 Task: Create a rule when custom fields attachments is set to a date more than 1 days ago by anyone except me.
Action: Mouse moved to (1085, 95)
Screenshot: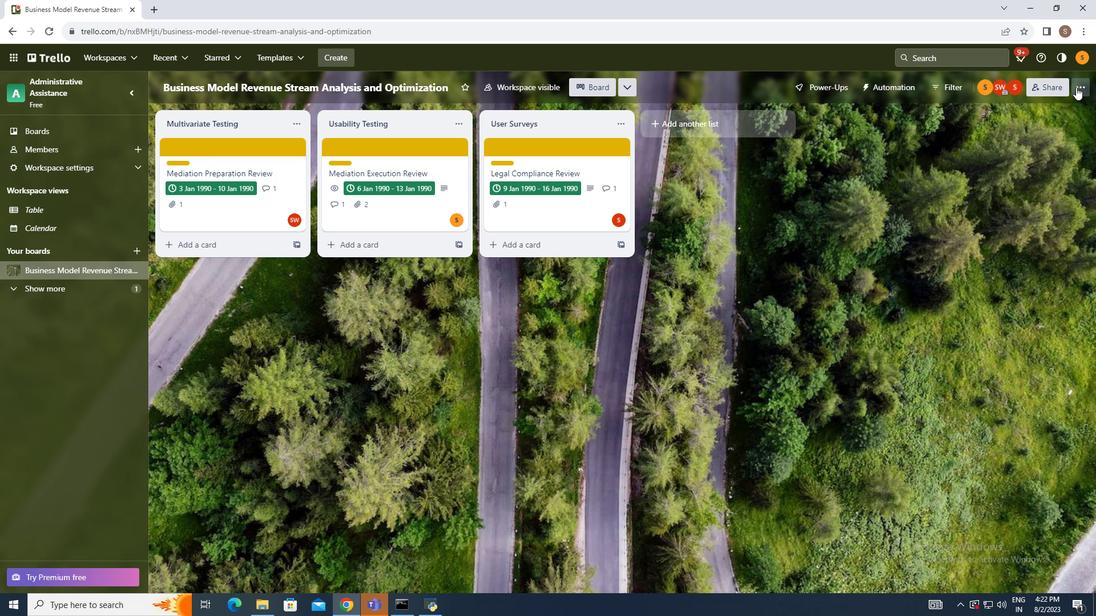 
Action: Mouse pressed left at (1085, 95)
Screenshot: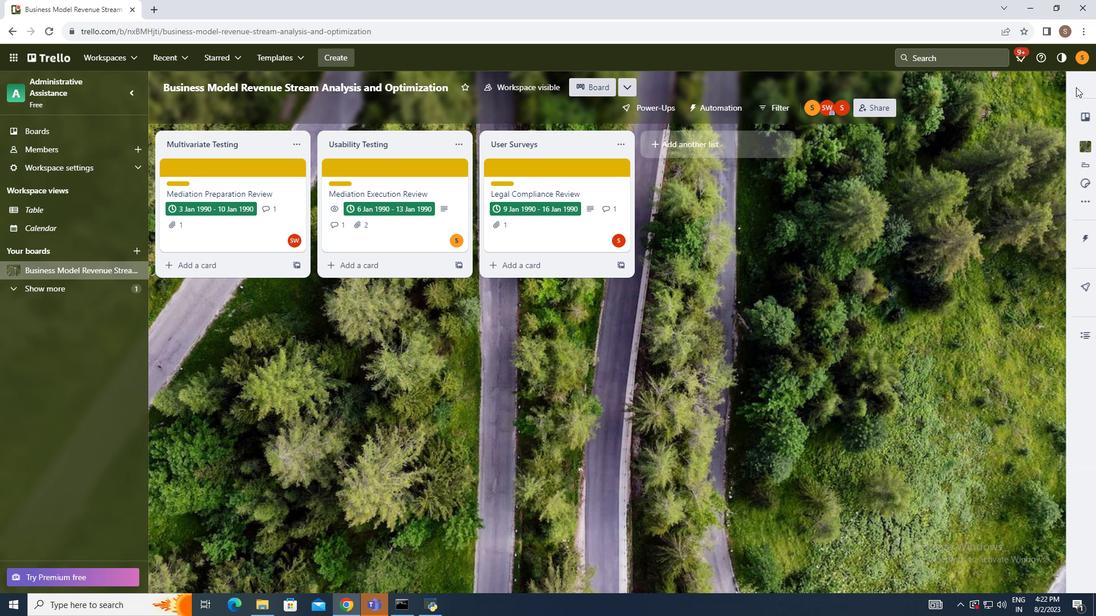 
Action: Mouse moved to (996, 246)
Screenshot: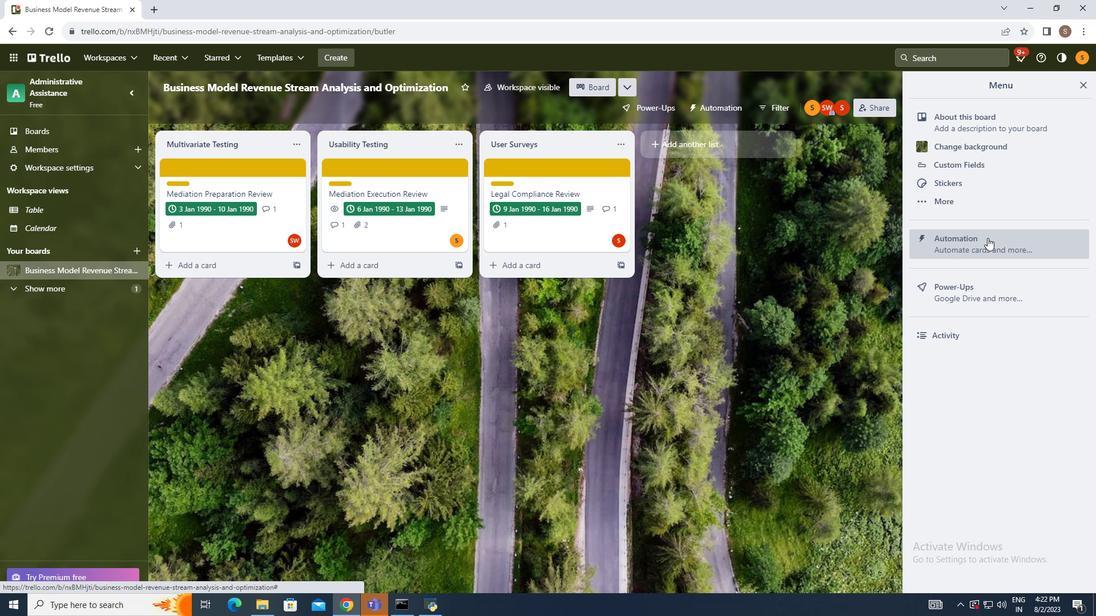 
Action: Mouse pressed left at (996, 246)
Screenshot: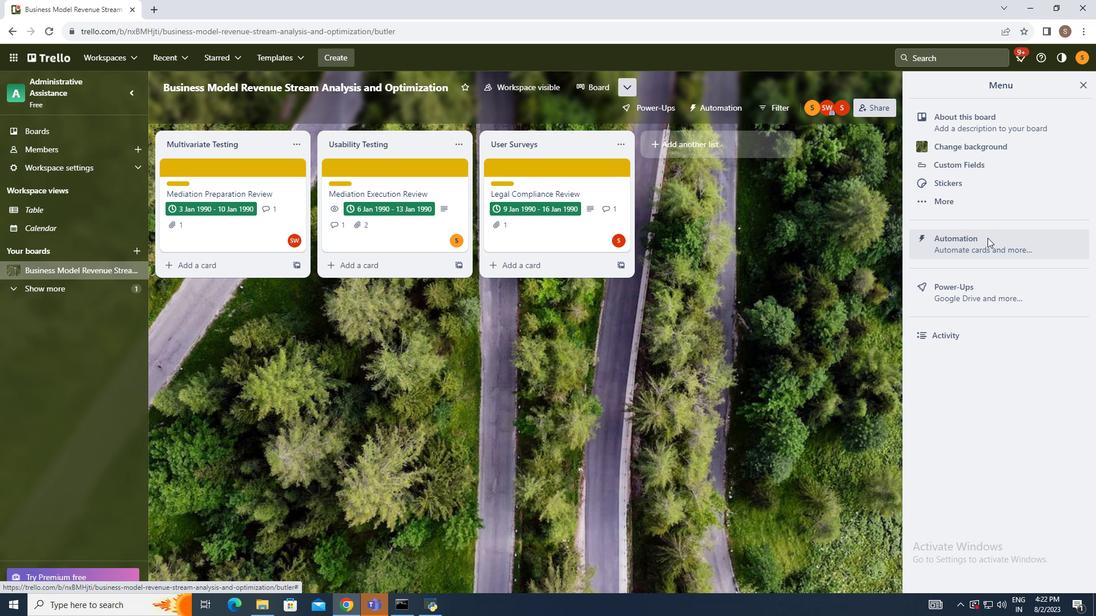 
Action: Mouse moved to (217, 217)
Screenshot: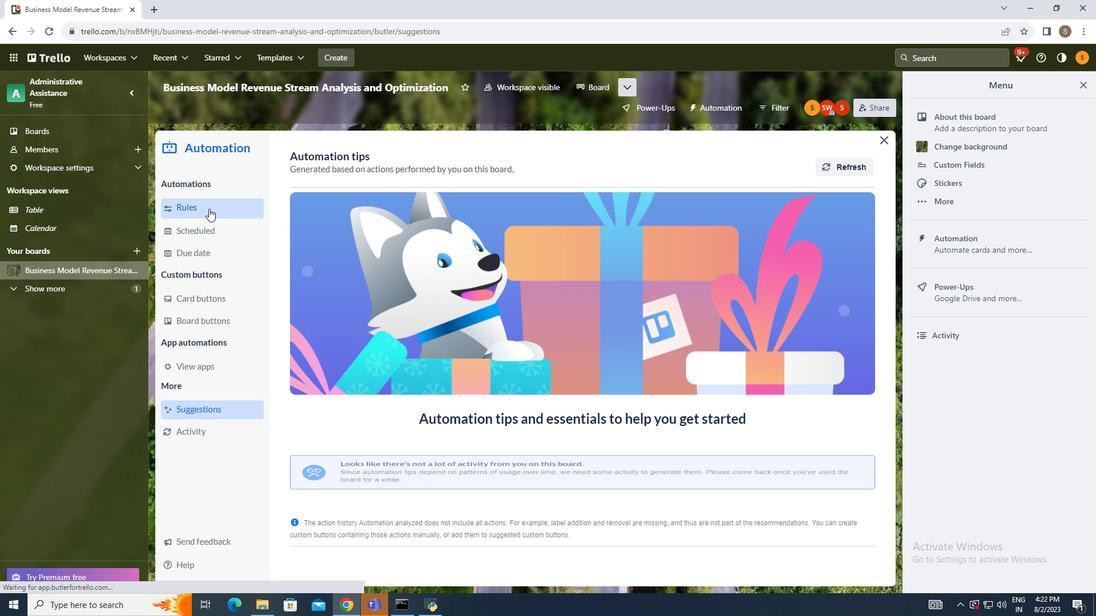 
Action: Mouse pressed left at (217, 217)
Screenshot: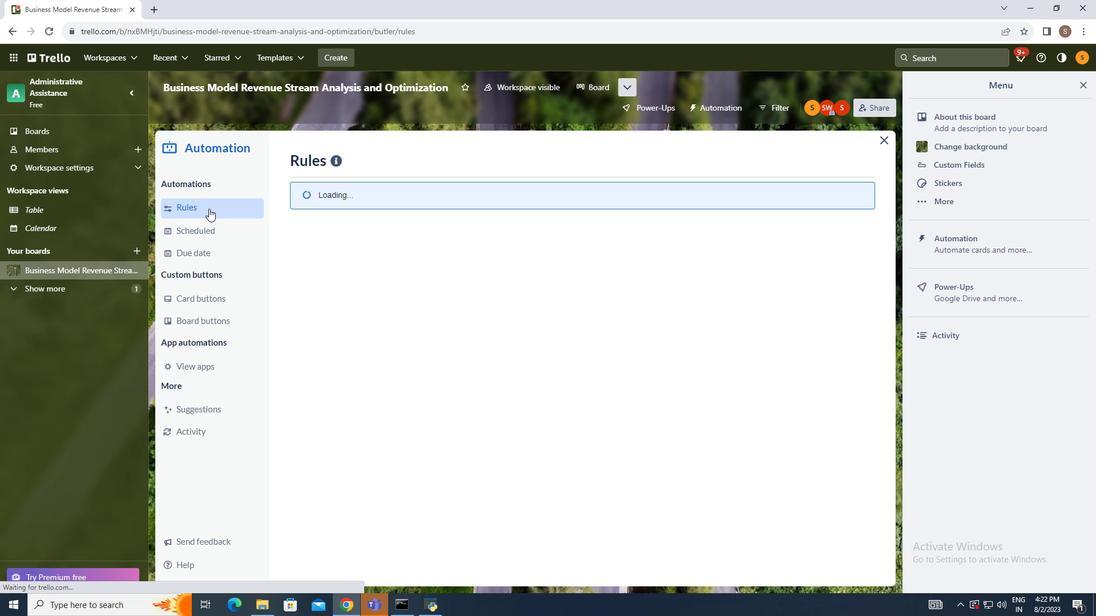 
Action: Mouse moved to (782, 167)
Screenshot: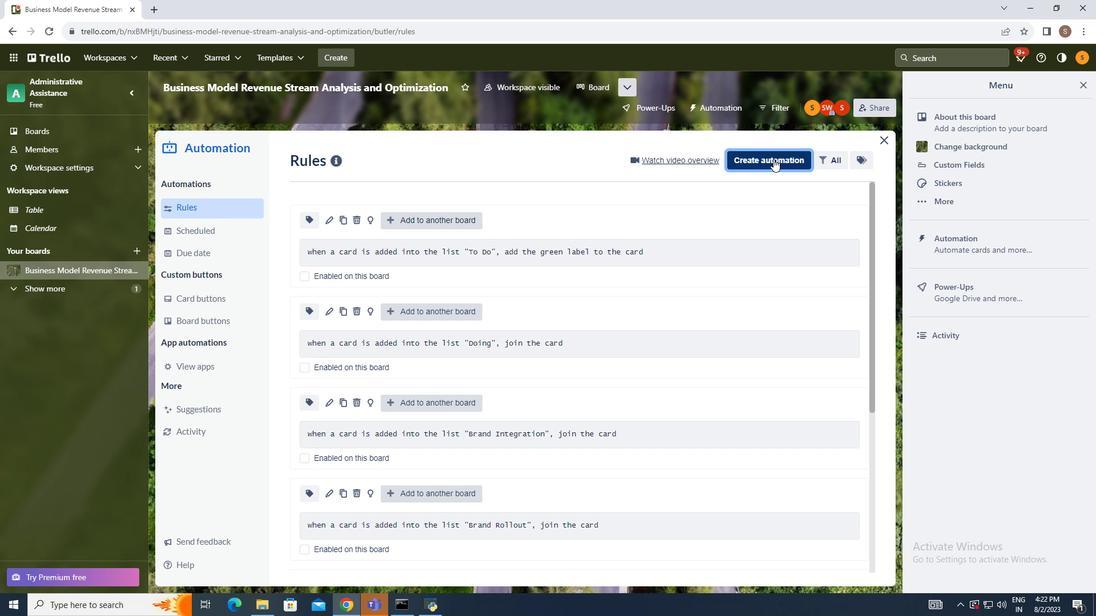 
Action: Mouse pressed left at (782, 167)
Screenshot: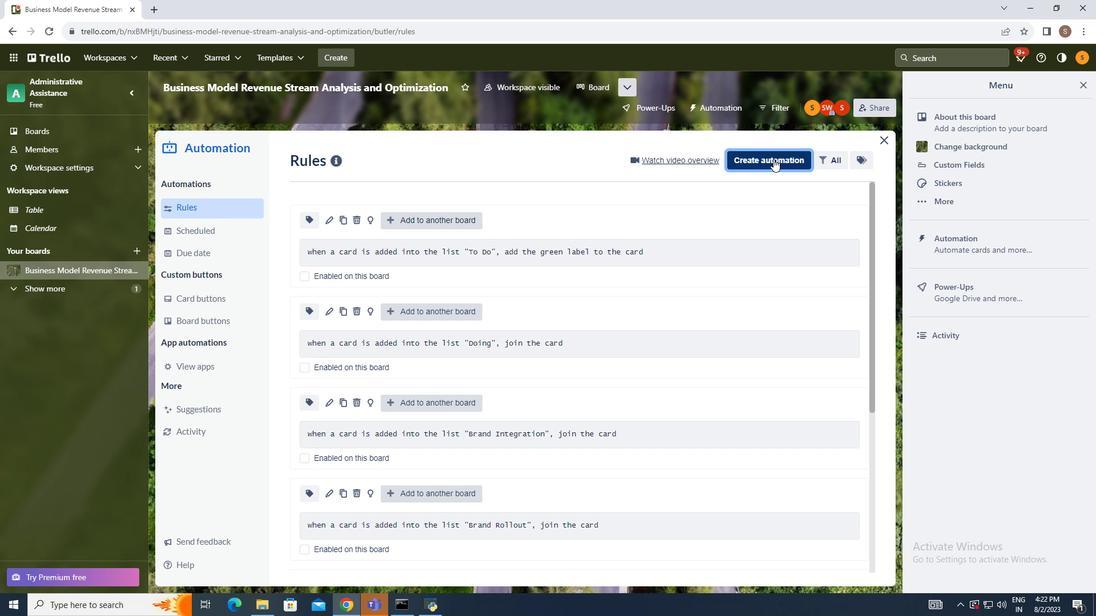 
Action: Mouse moved to (537, 273)
Screenshot: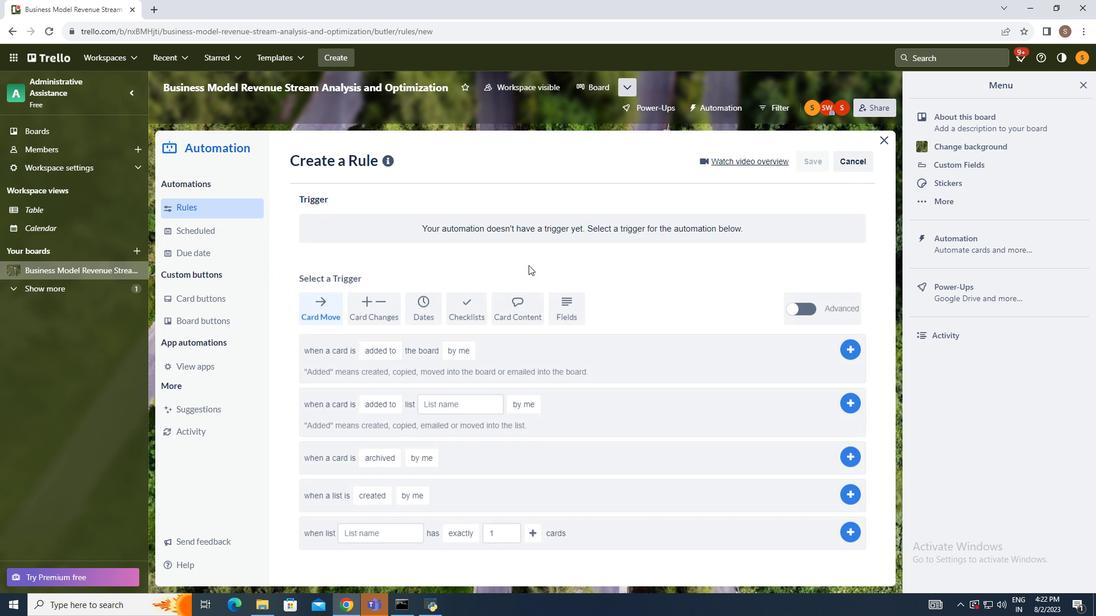 
Action: Mouse pressed left at (537, 273)
Screenshot: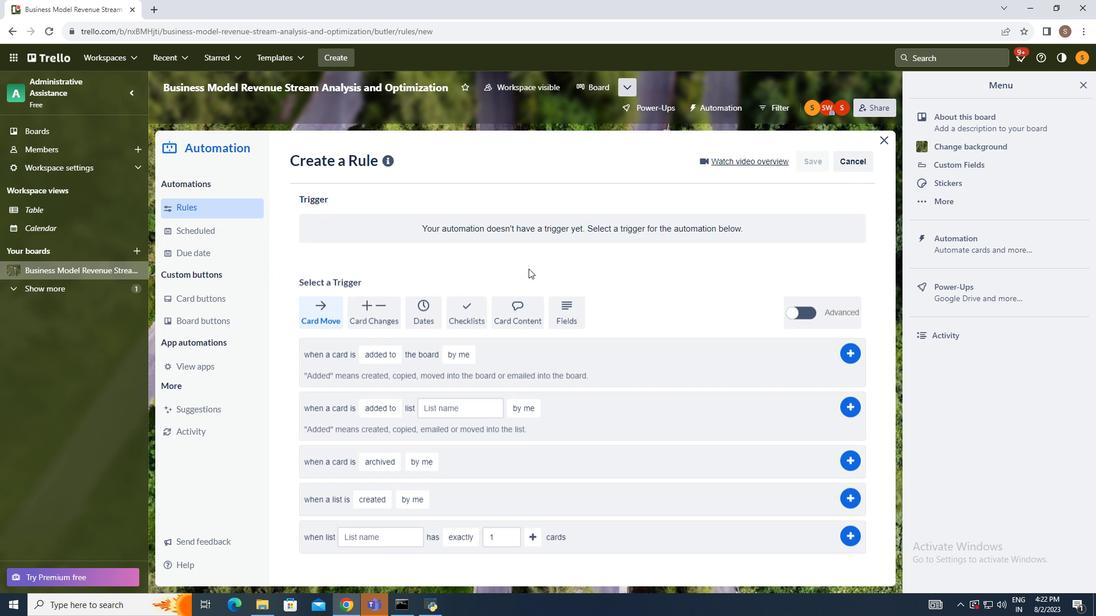 
Action: Mouse moved to (568, 326)
Screenshot: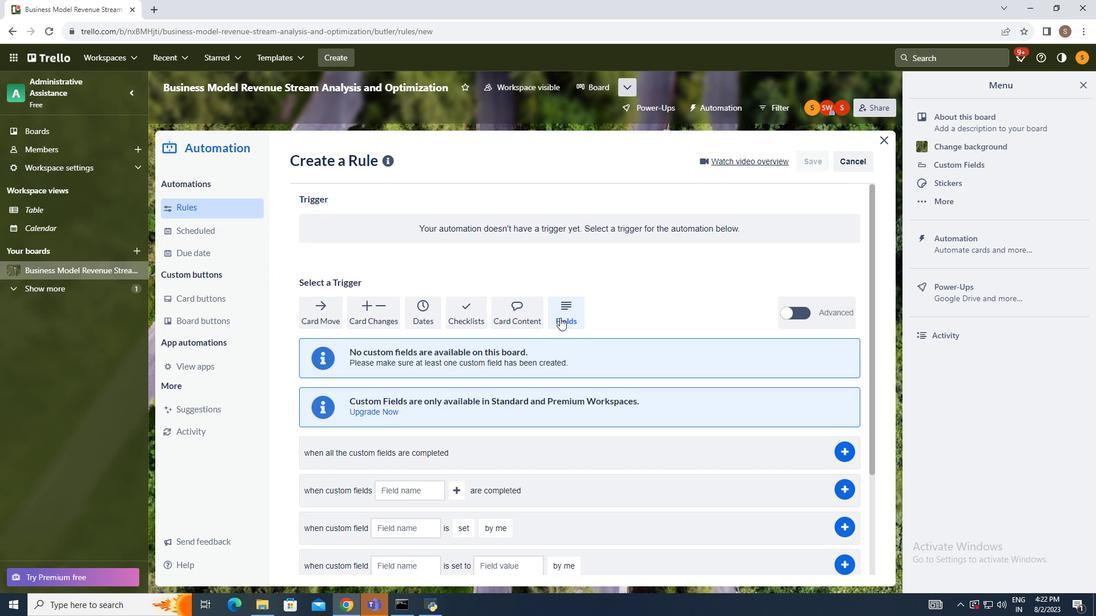 
Action: Mouse pressed left at (568, 326)
Screenshot: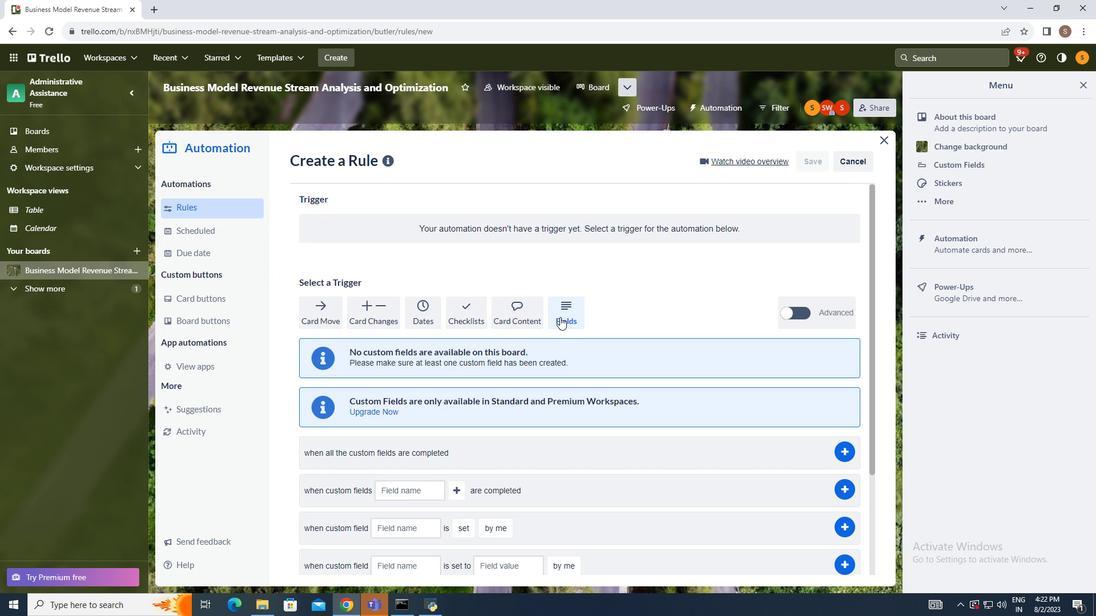 
Action: Mouse moved to (568, 326)
Screenshot: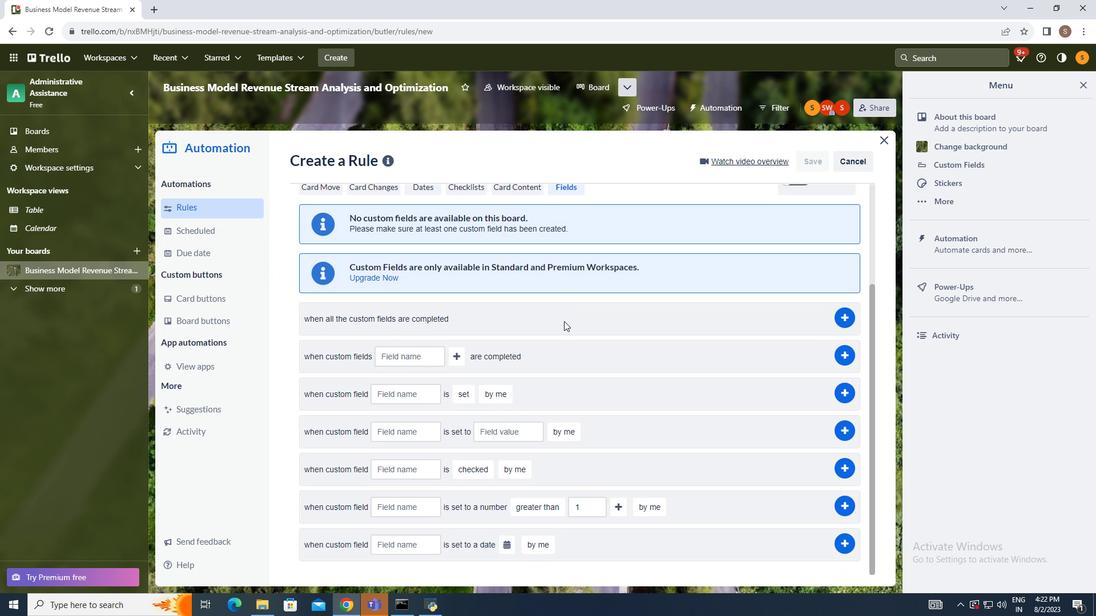 
Action: Mouse scrolled (568, 325) with delta (0, 0)
Screenshot: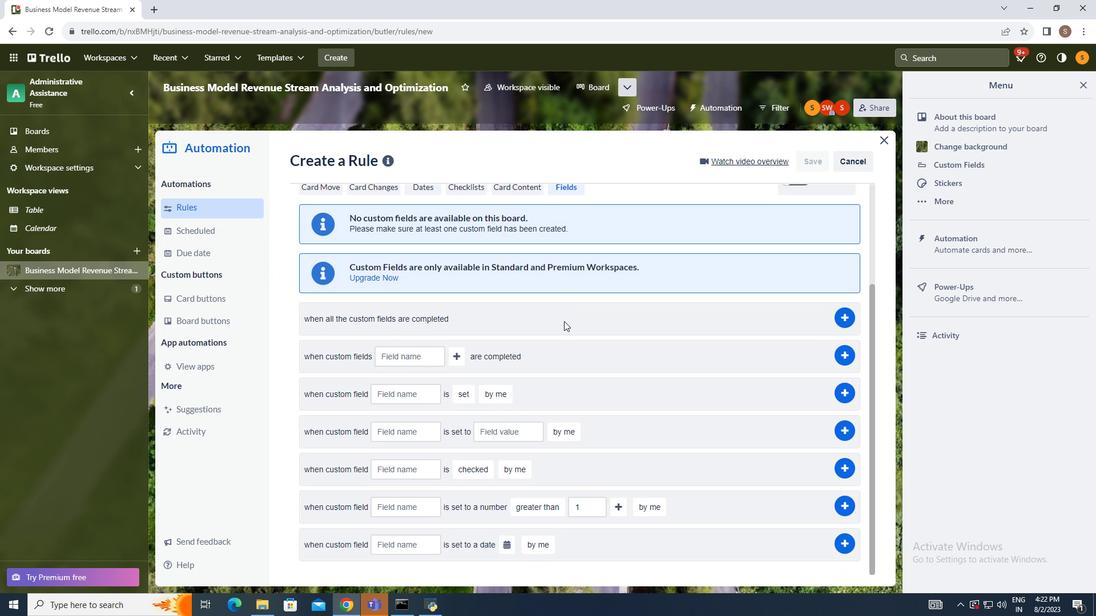 
Action: Mouse moved to (568, 327)
Screenshot: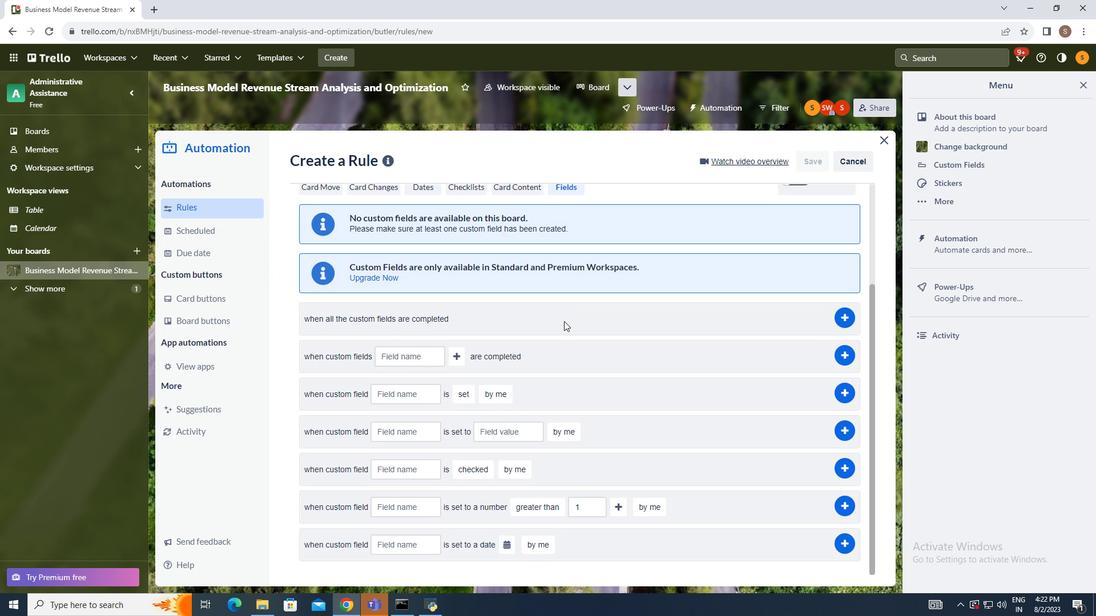 
Action: Mouse scrolled (568, 327) with delta (0, 0)
Screenshot: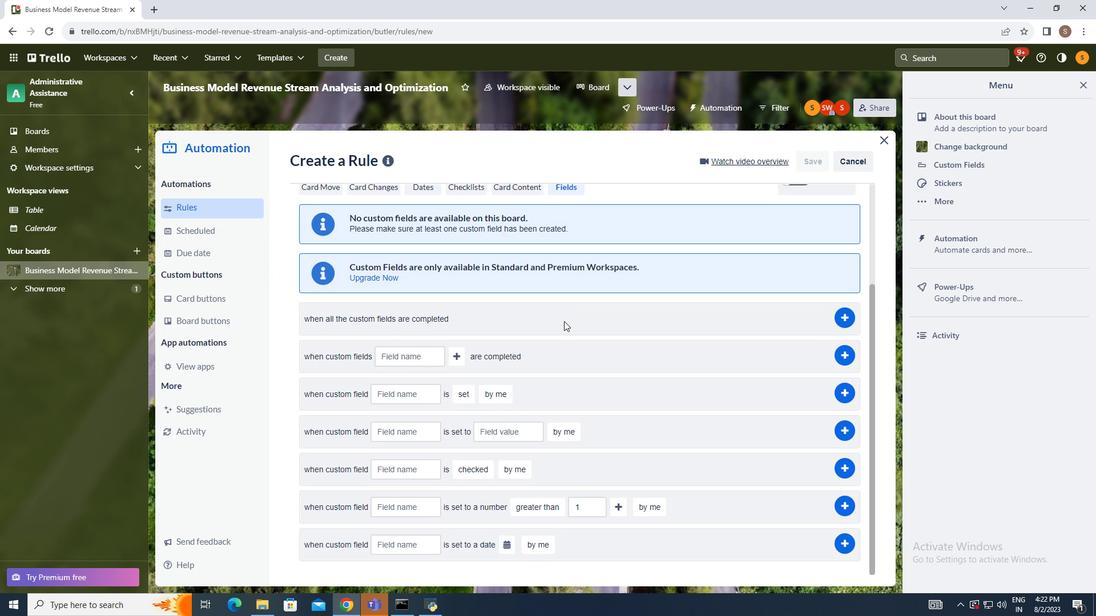 
Action: Mouse moved to (571, 330)
Screenshot: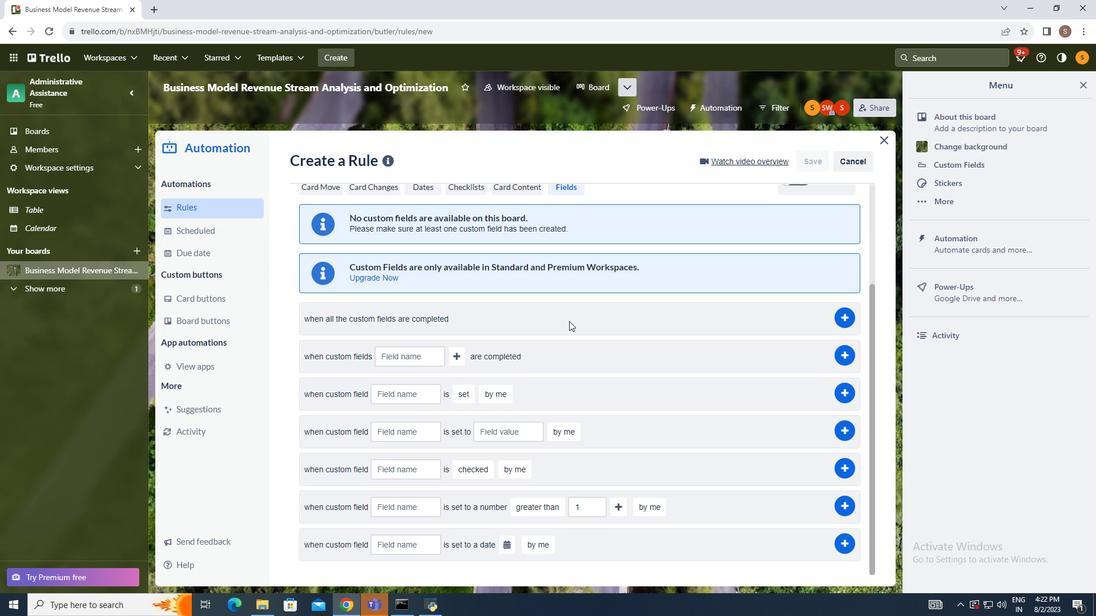 
Action: Mouse scrolled (571, 329) with delta (0, 0)
Screenshot: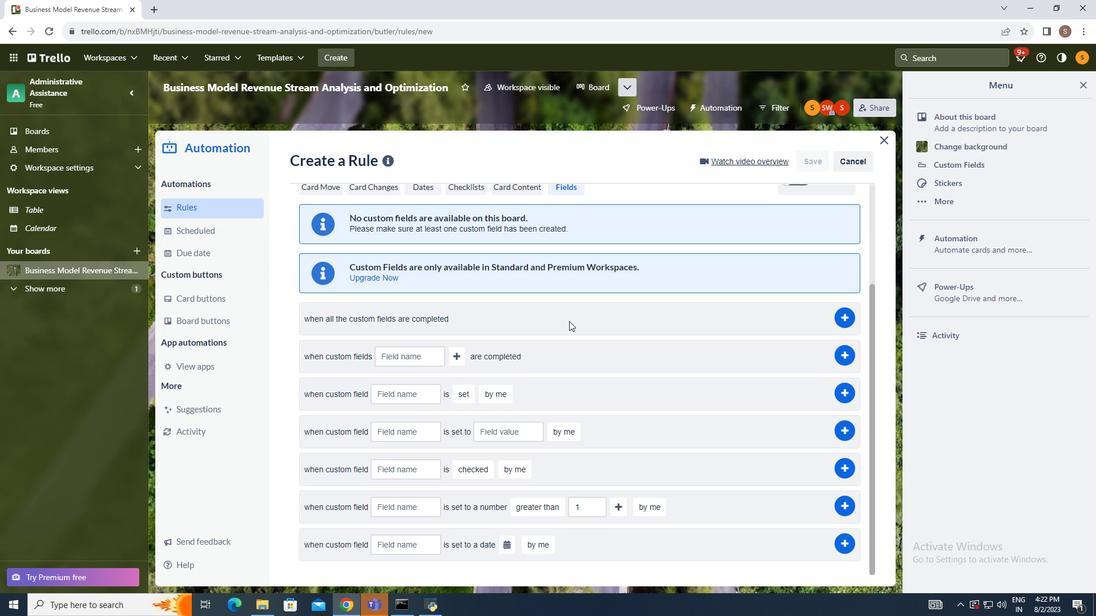 
Action: Mouse scrolled (571, 329) with delta (0, 0)
Screenshot: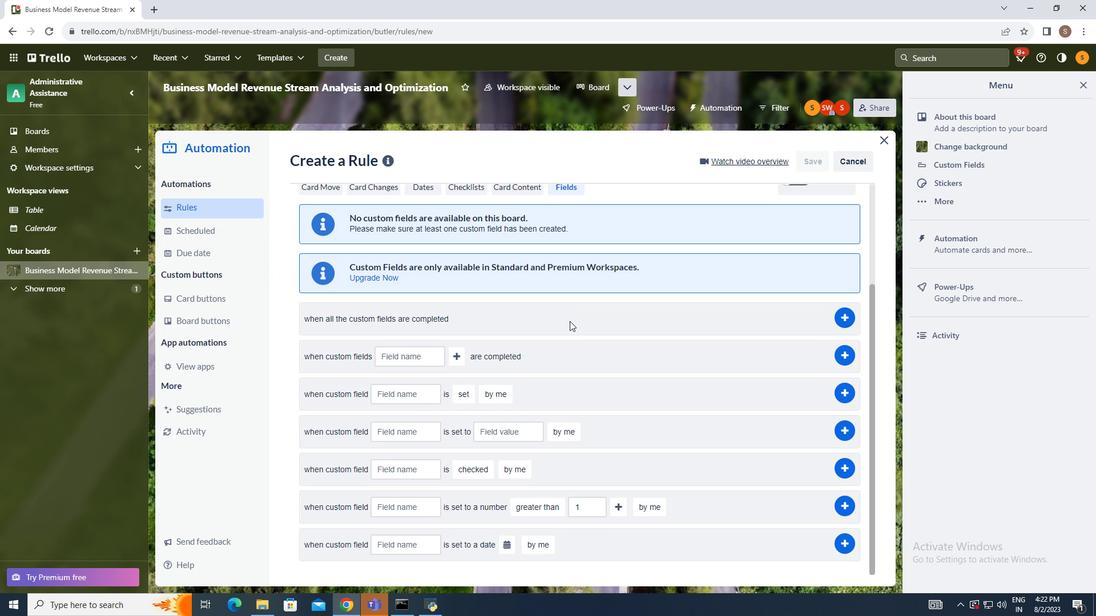 
Action: Mouse moved to (571, 330)
Screenshot: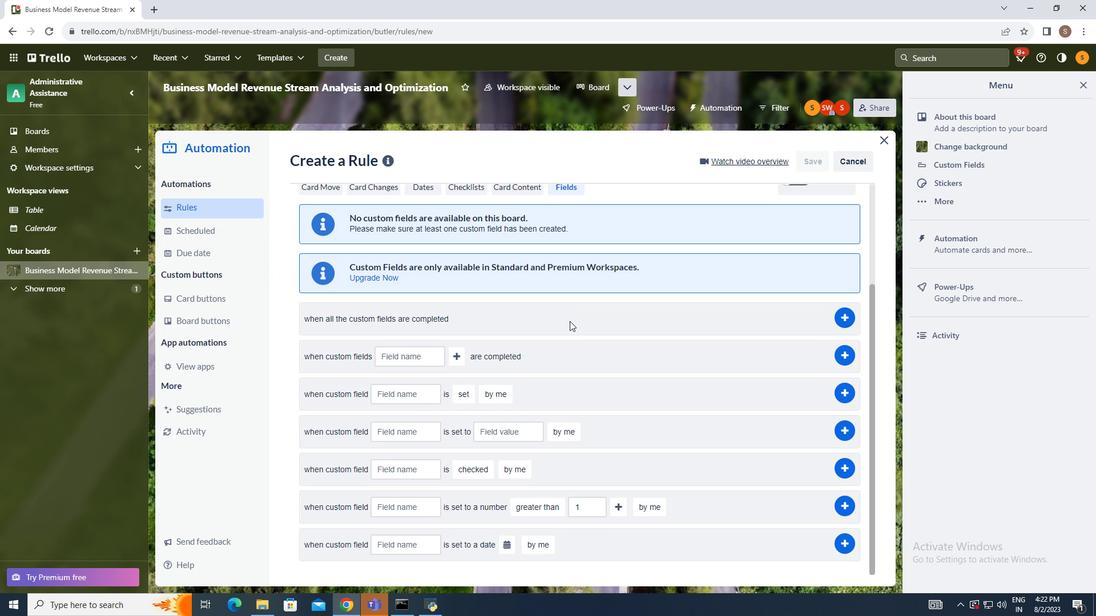 
Action: Mouse scrolled (571, 329) with delta (0, 0)
Screenshot: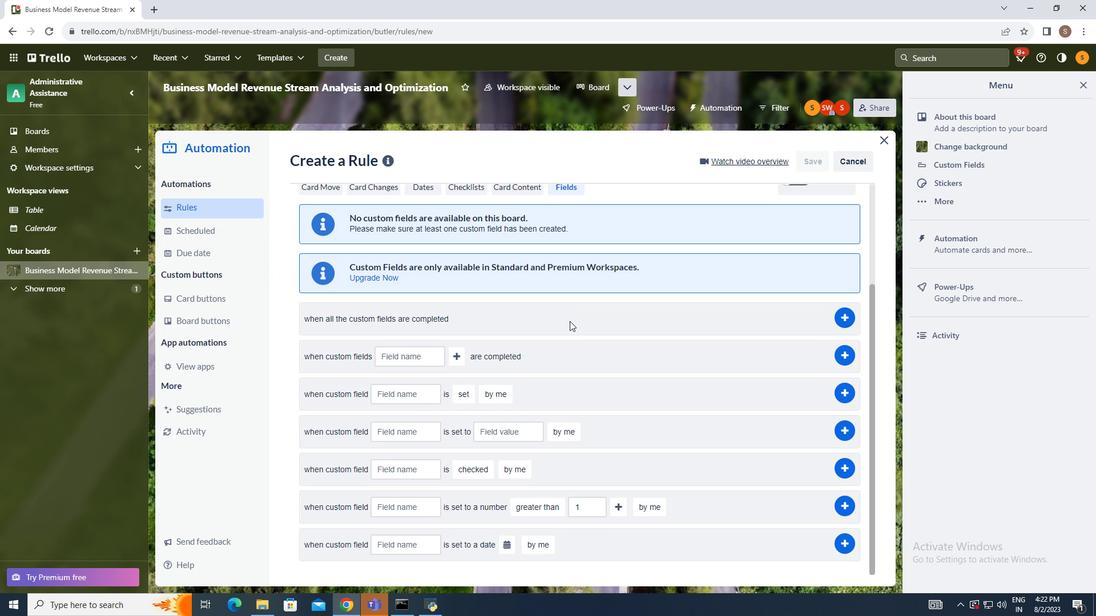 
Action: Mouse scrolled (571, 329) with delta (0, 0)
Screenshot: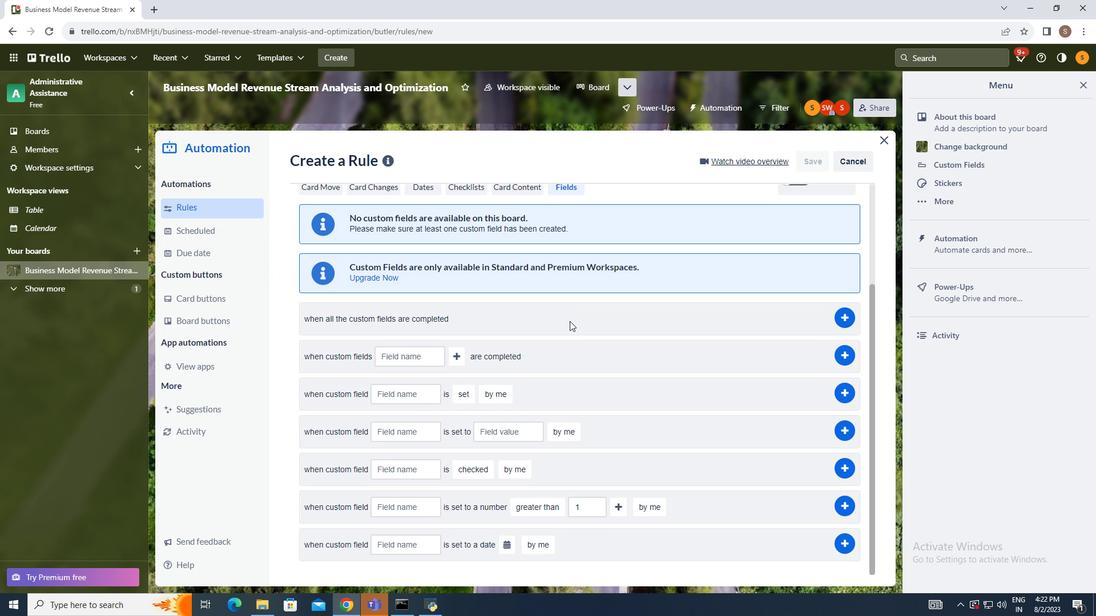 
Action: Mouse scrolled (571, 329) with delta (0, 0)
Screenshot: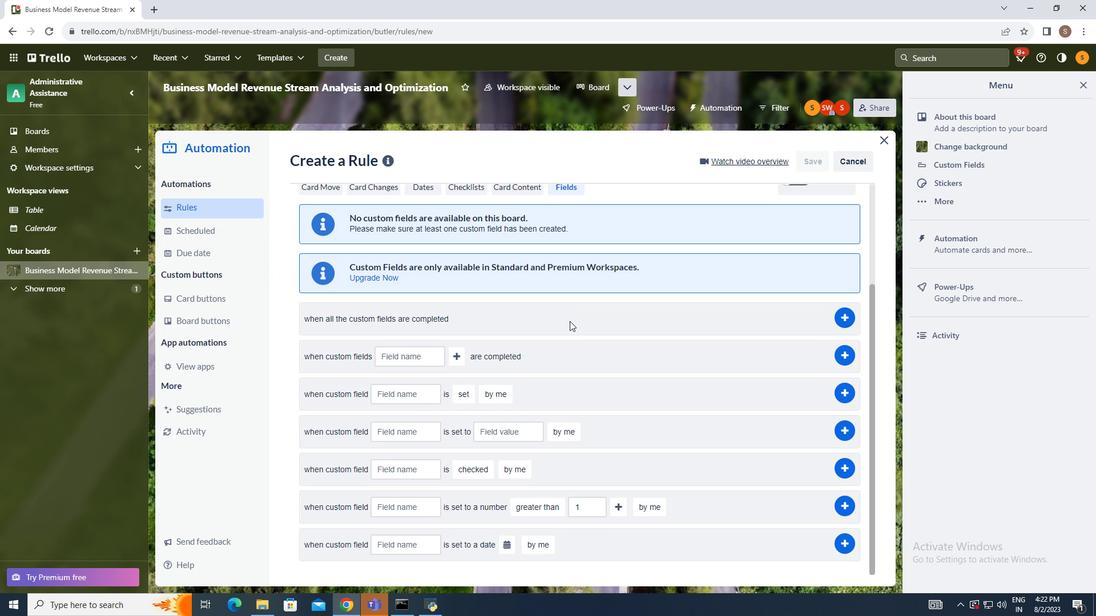 
Action: Mouse moved to (420, 552)
Screenshot: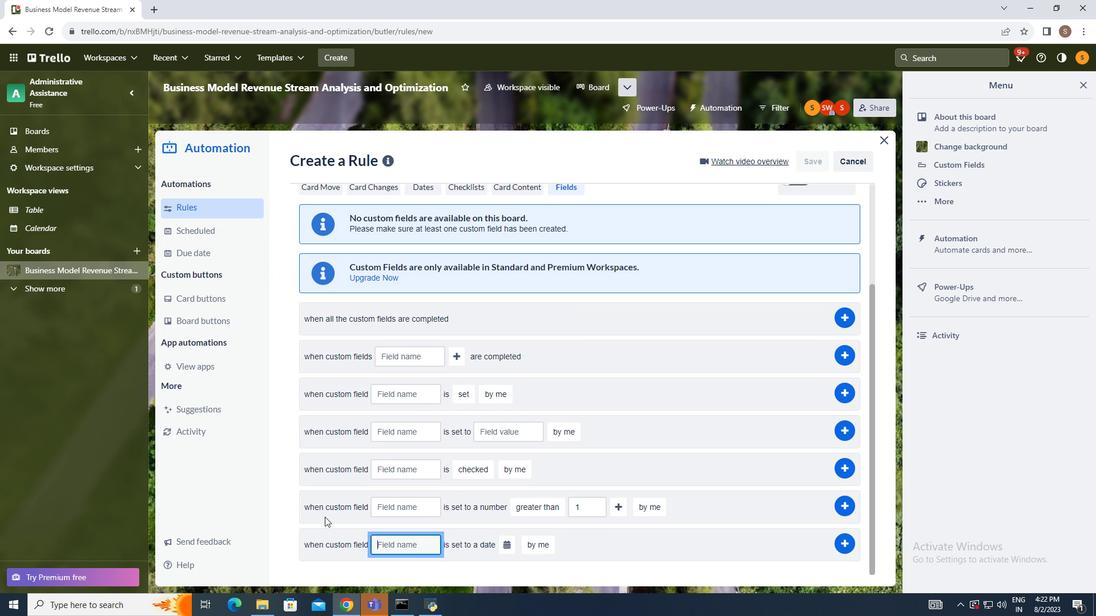 
Action: Mouse pressed left at (420, 552)
Screenshot: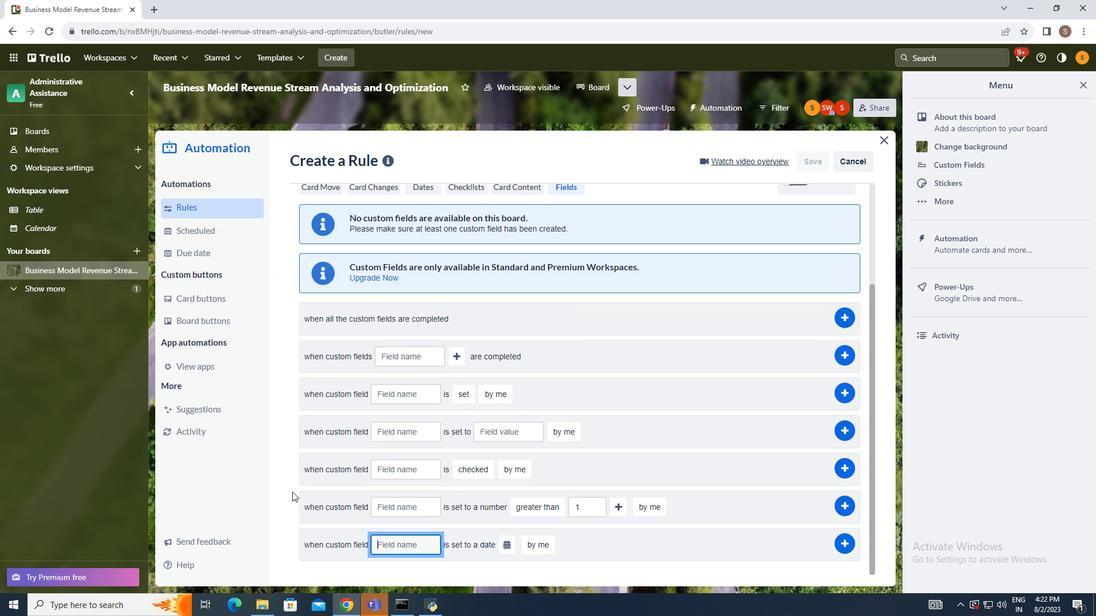 
Action: Mouse moved to (297, 498)
Screenshot: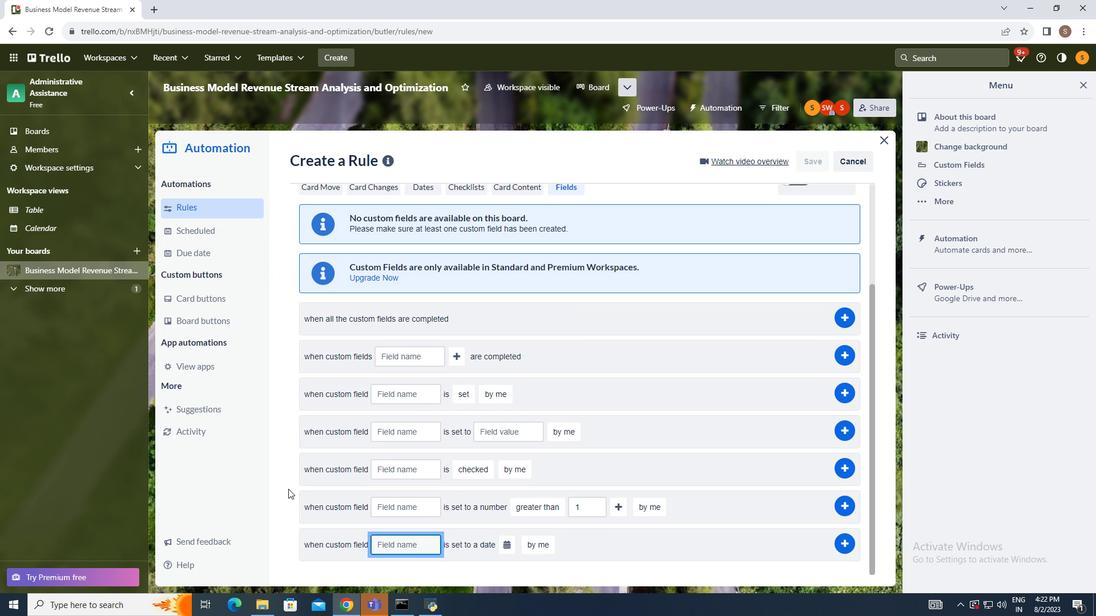 
Action: Key pressed attachments
Screenshot: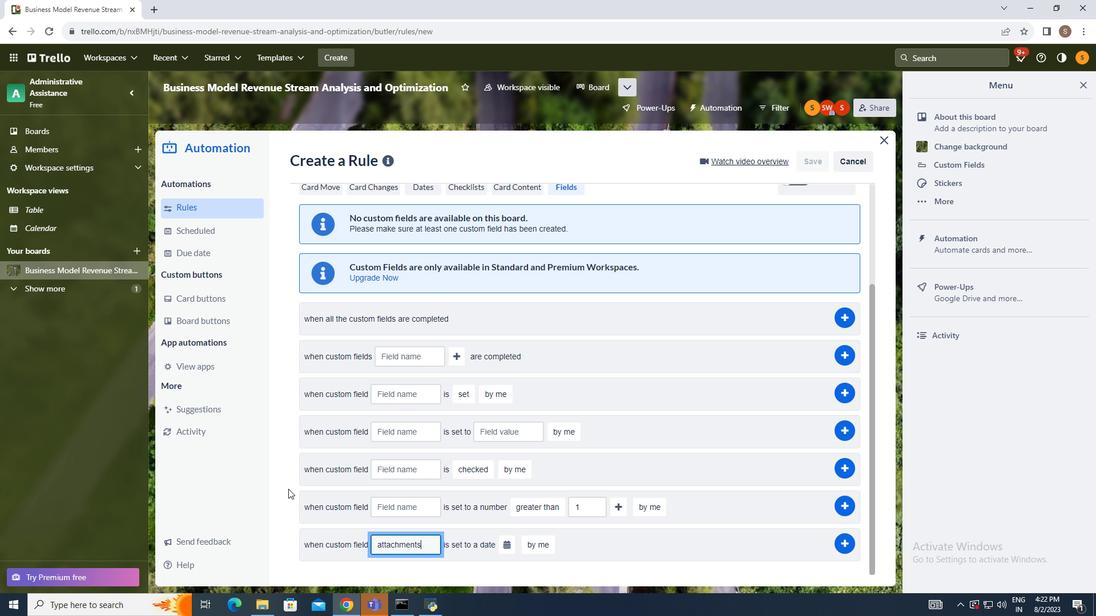 
Action: Mouse moved to (513, 555)
Screenshot: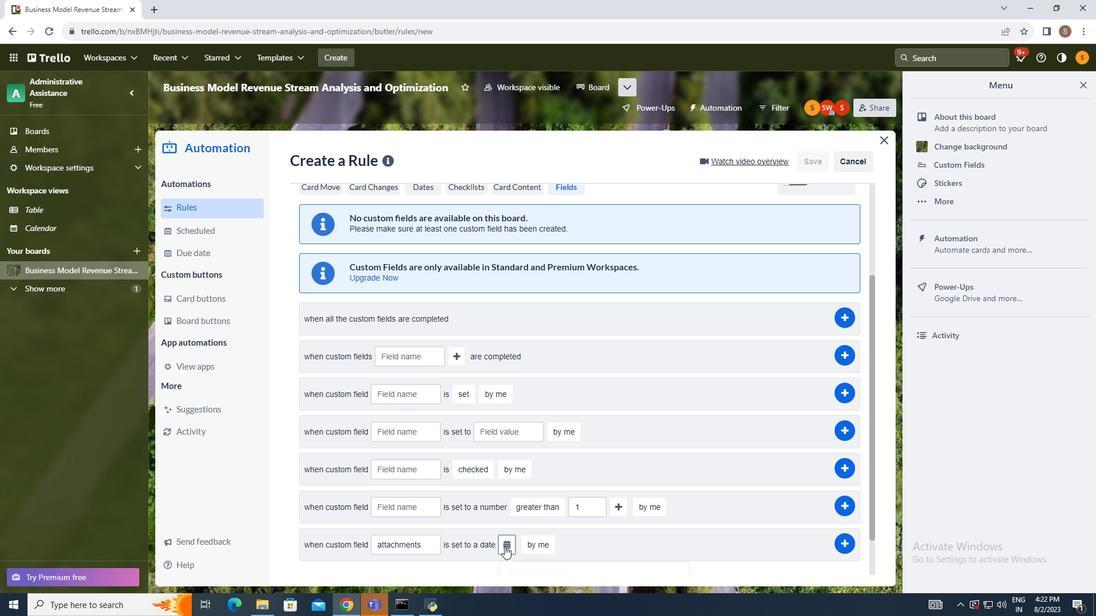 
Action: Mouse pressed left at (513, 555)
Screenshot: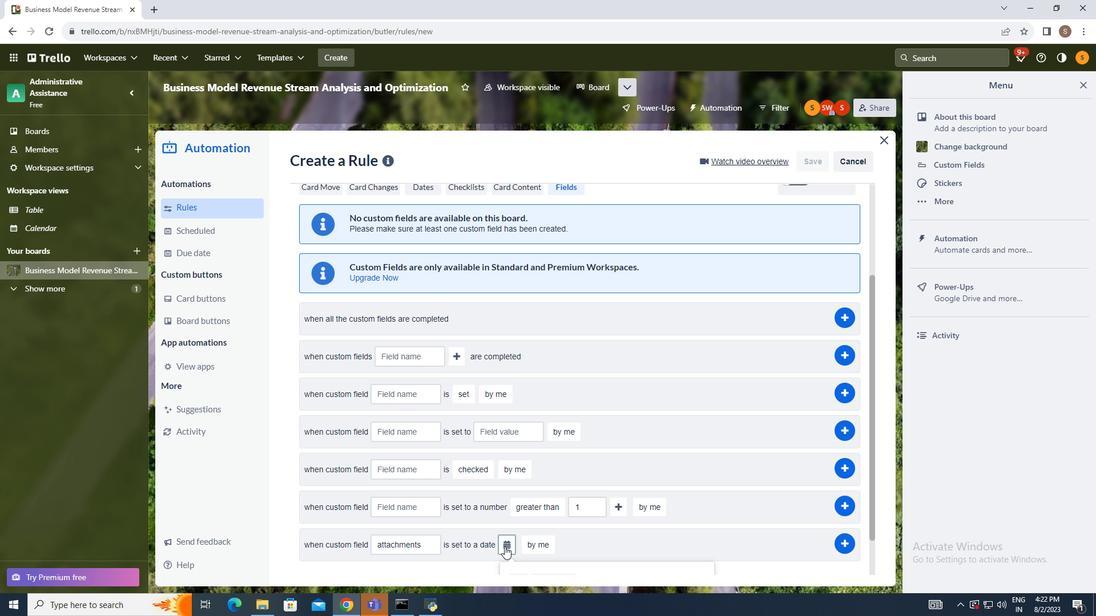 
Action: Mouse moved to (504, 556)
Screenshot: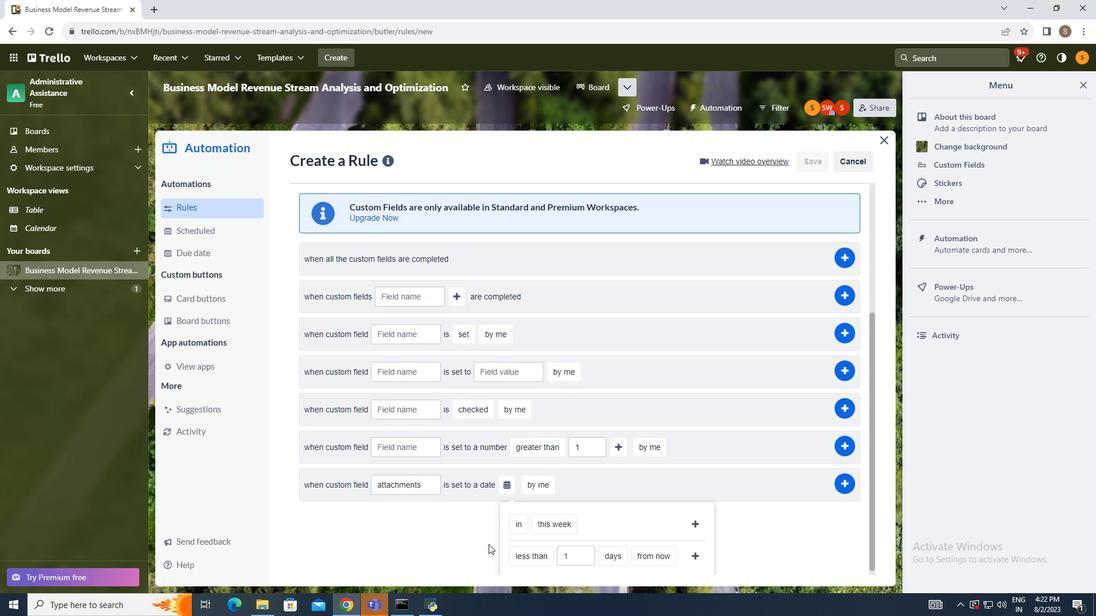 
Action: Mouse scrolled (504, 557) with delta (0, 0)
Screenshot: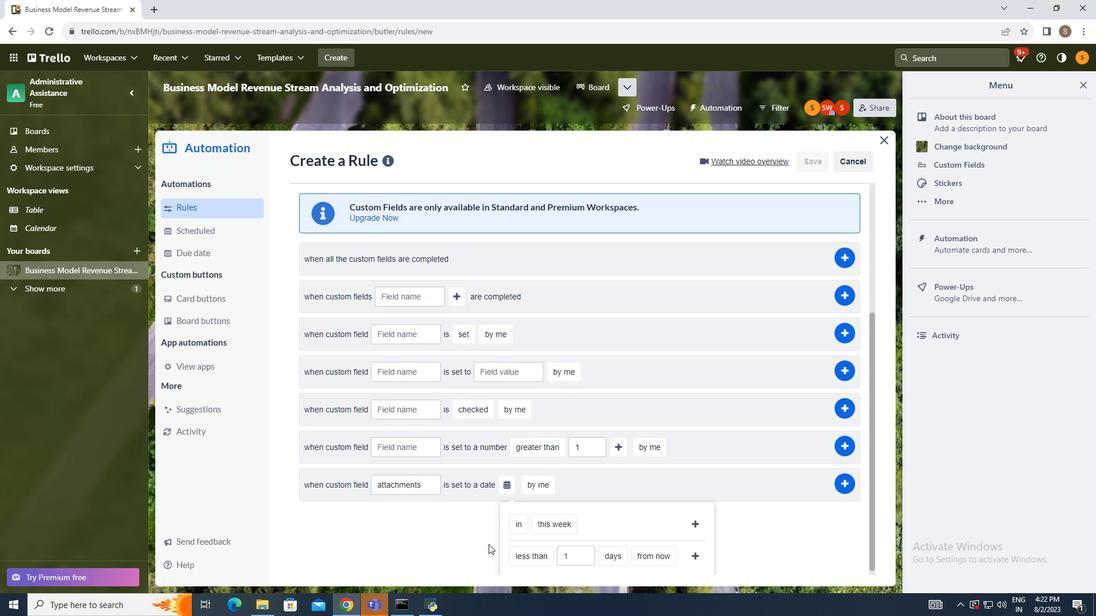 
Action: Mouse moved to (498, 558)
Screenshot: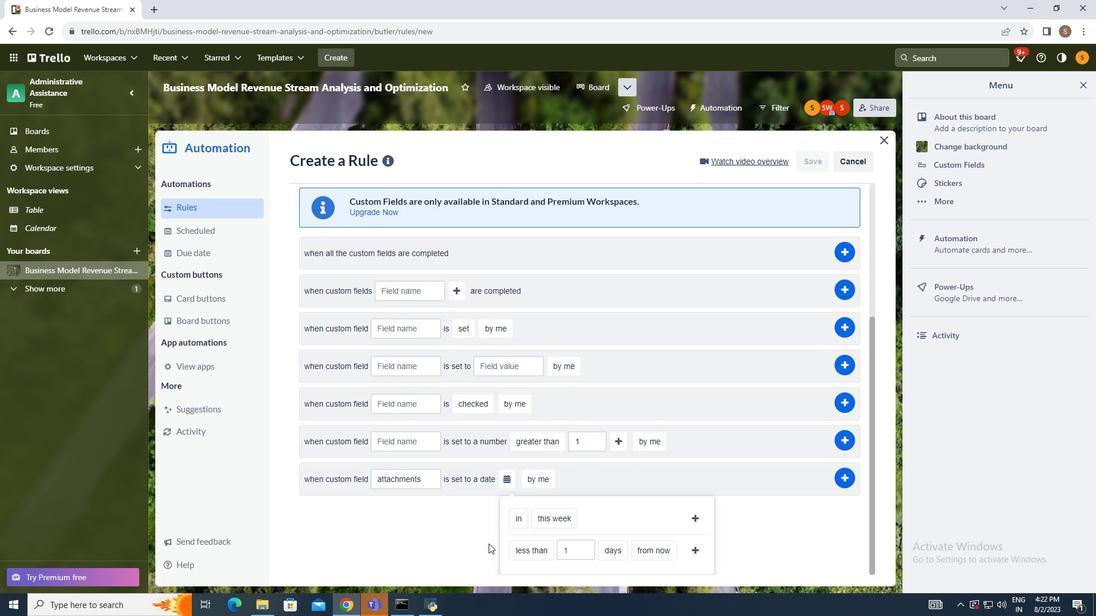 
Action: Mouse scrolled (498, 557) with delta (0, 0)
Screenshot: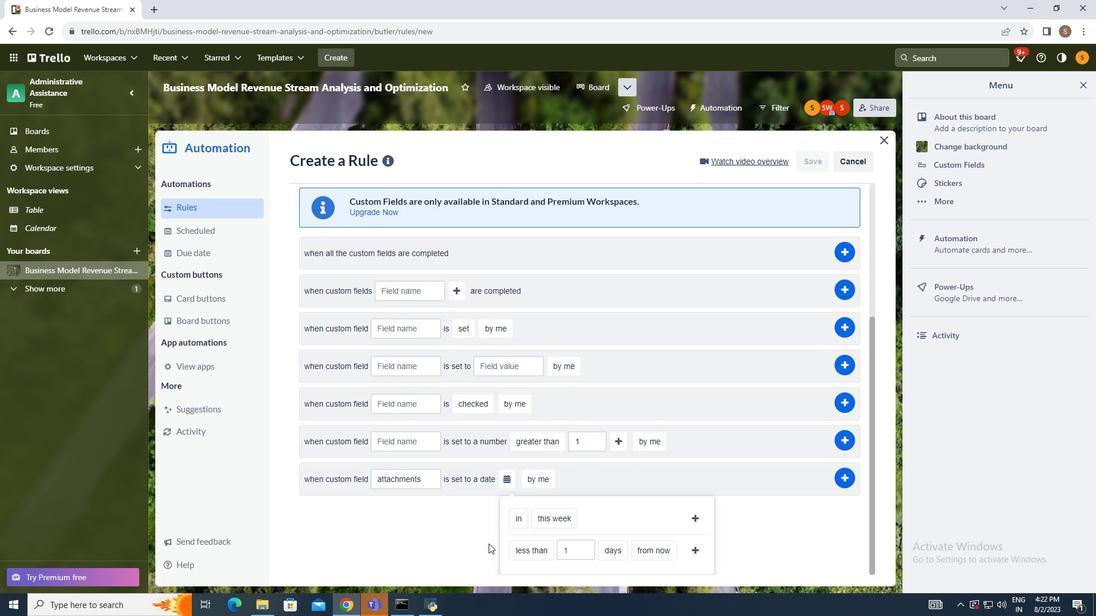 
Action: Mouse moved to (497, 558)
Screenshot: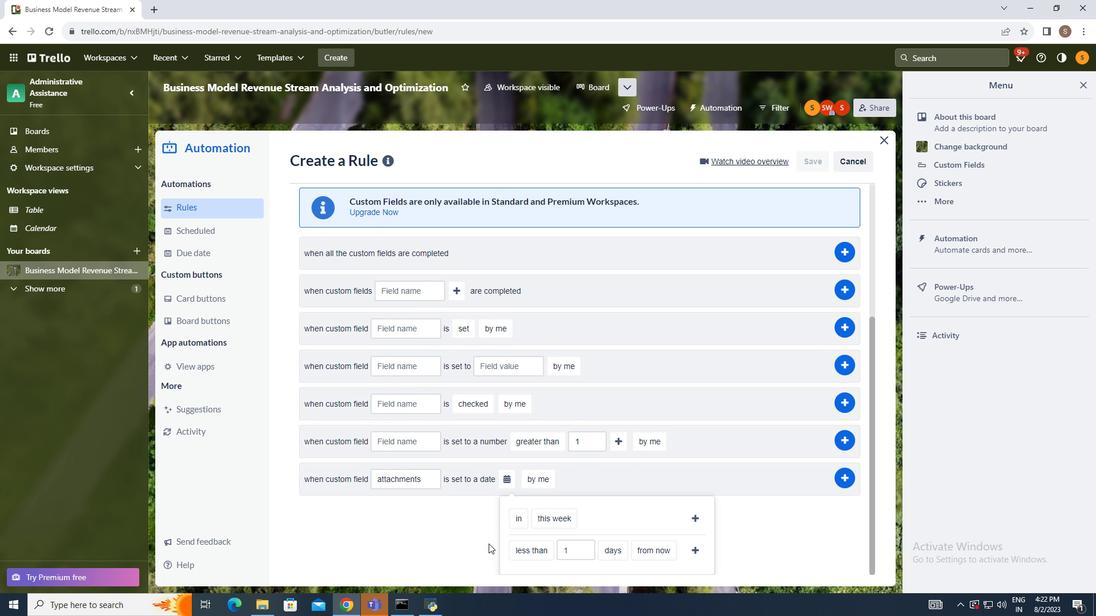 
Action: Mouse scrolled (497, 557) with delta (0, 0)
Screenshot: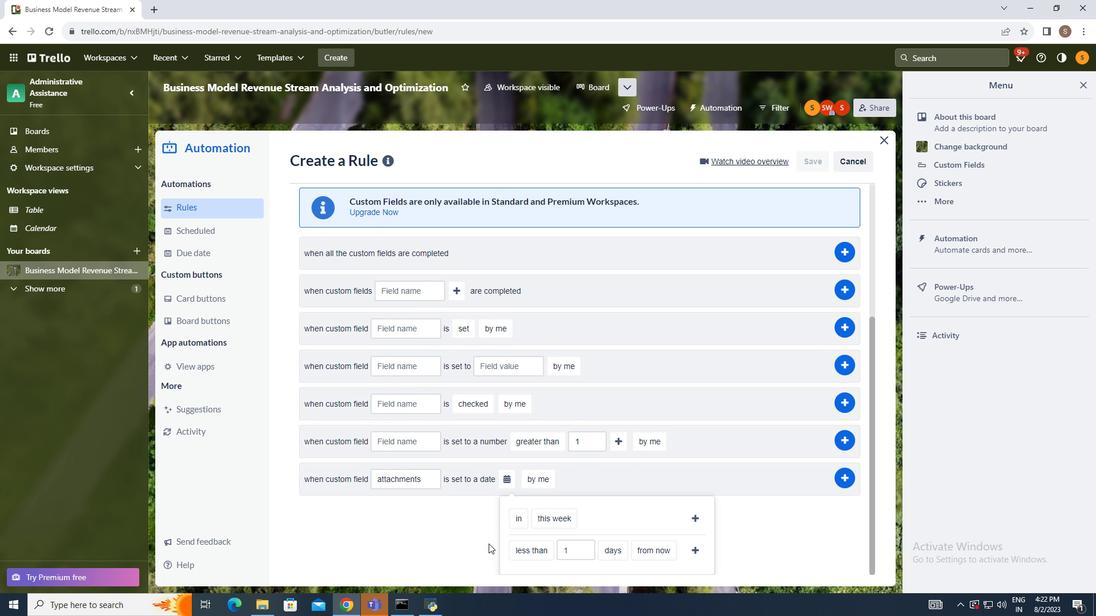 
Action: Mouse scrolled (497, 557) with delta (0, 0)
Screenshot: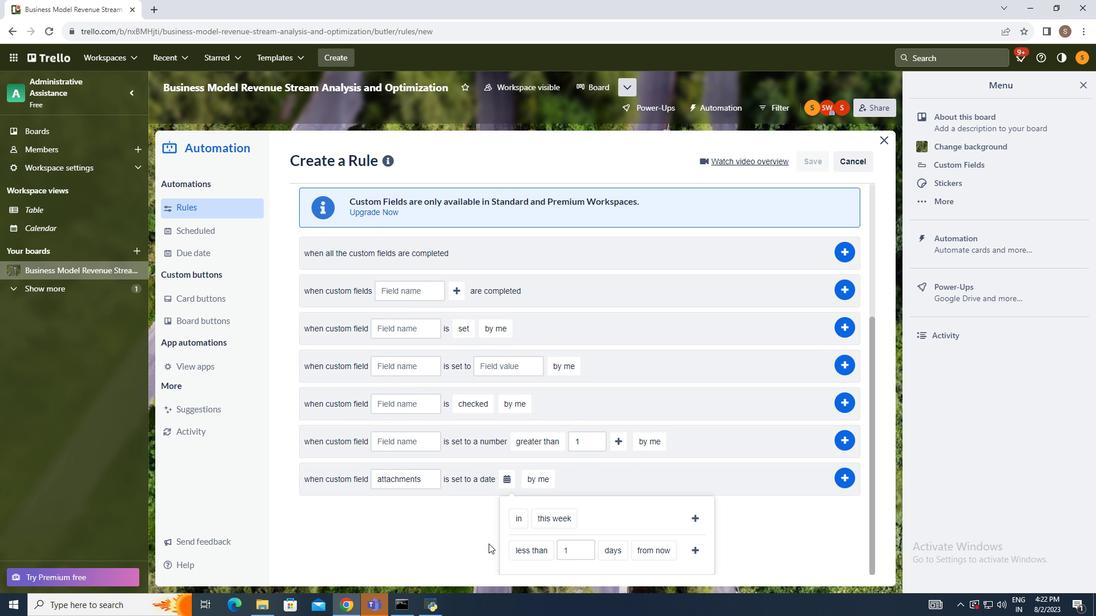 
Action: Mouse moved to (497, 557)
Screenshot: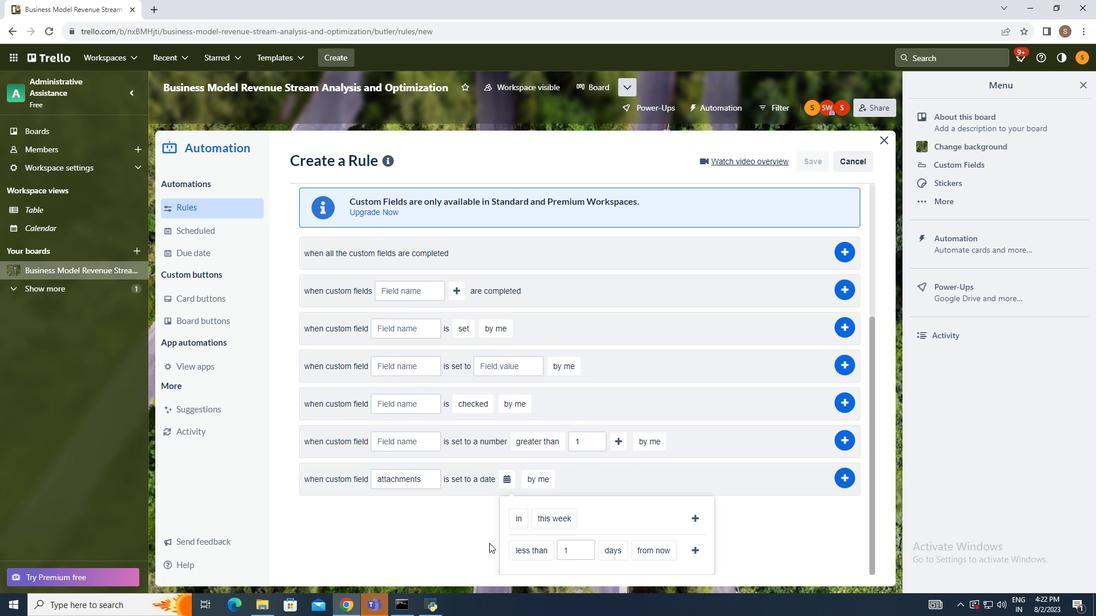
Action: Mouse scrolled (497, 556) with delta (0, 0)
Screenshot: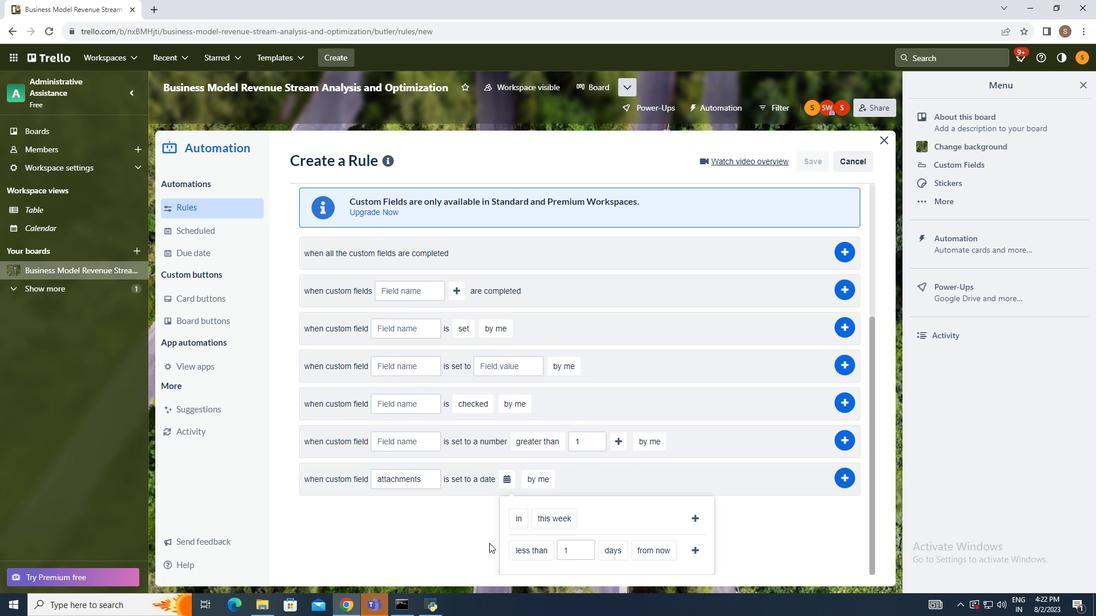 
Action: Mouse moved to (497, 555)
Screenshot: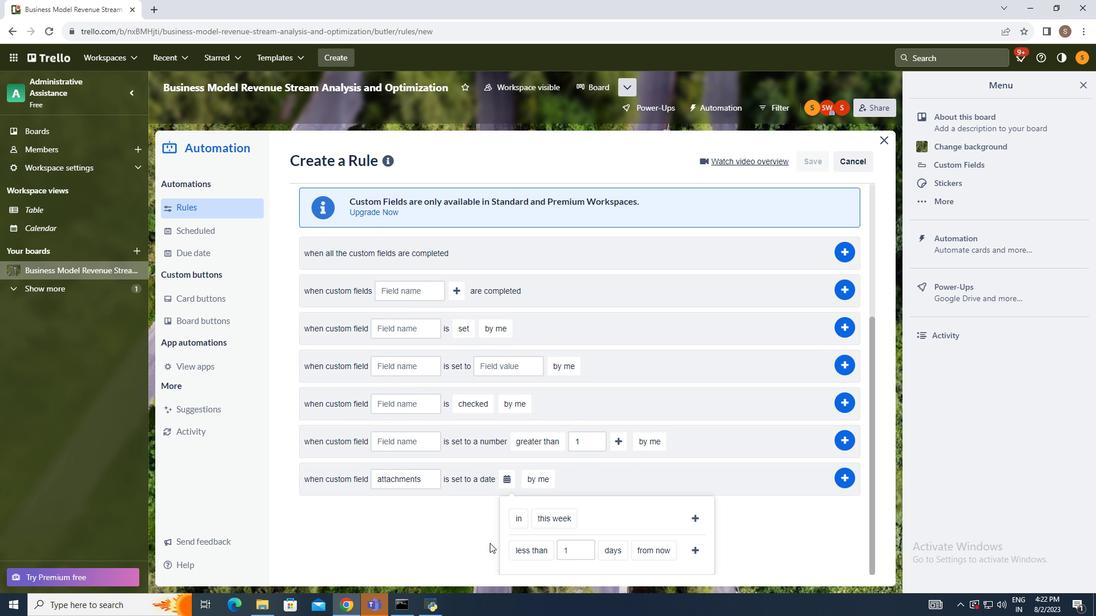 
Action: Mouse scrolled (497, 554) with delta (0, 0)
Screenshot: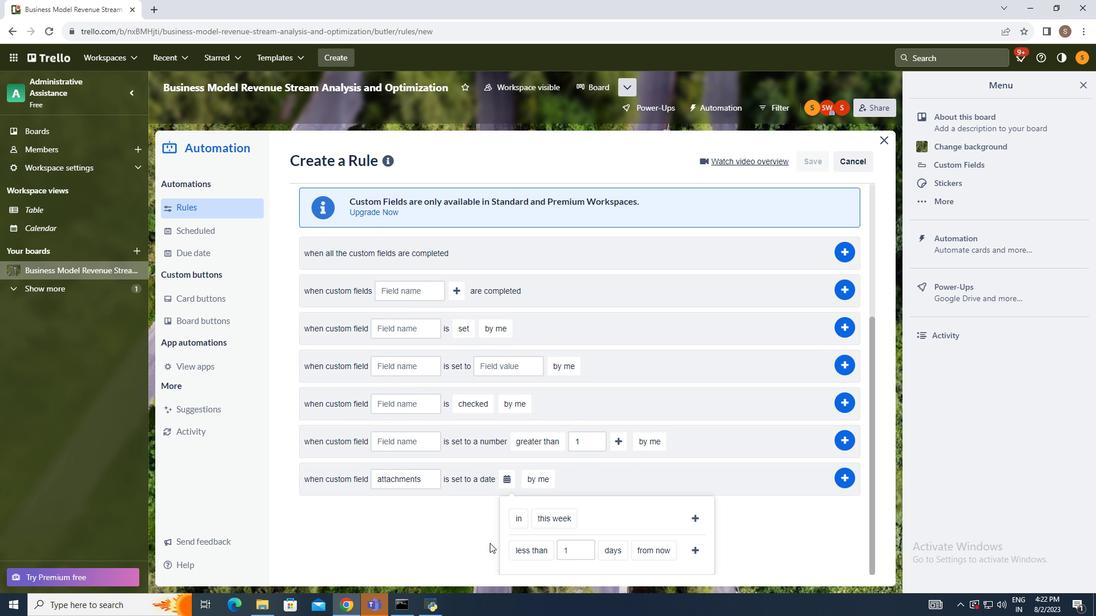 
Action: Mouse moved to (497, 554)
Screenshot: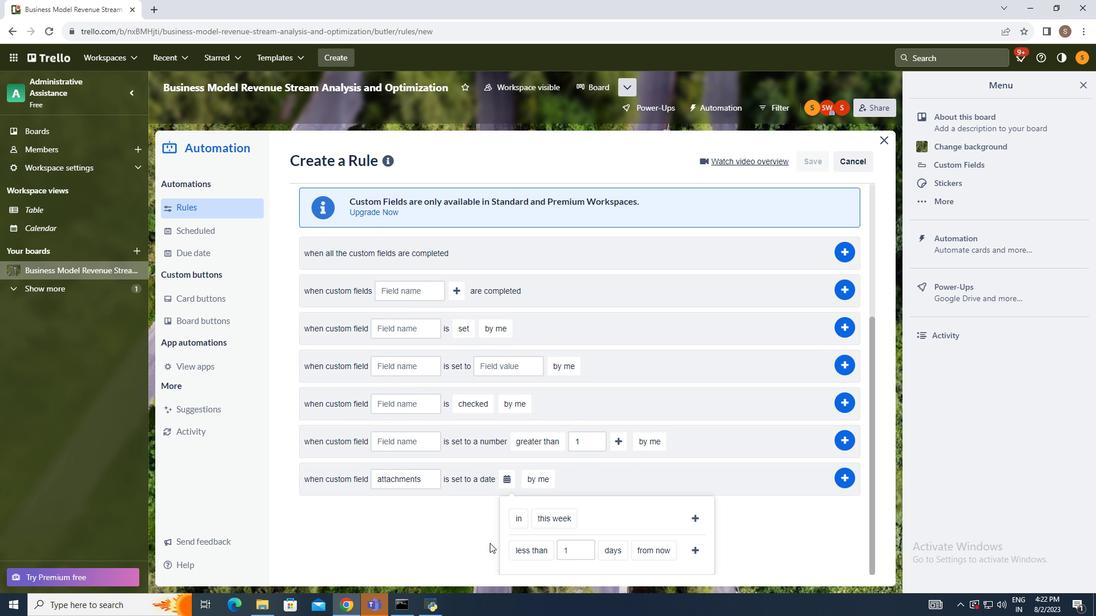 
Action: Mouse scrolled (497, 554) with delta (0, 0)
Screenshot: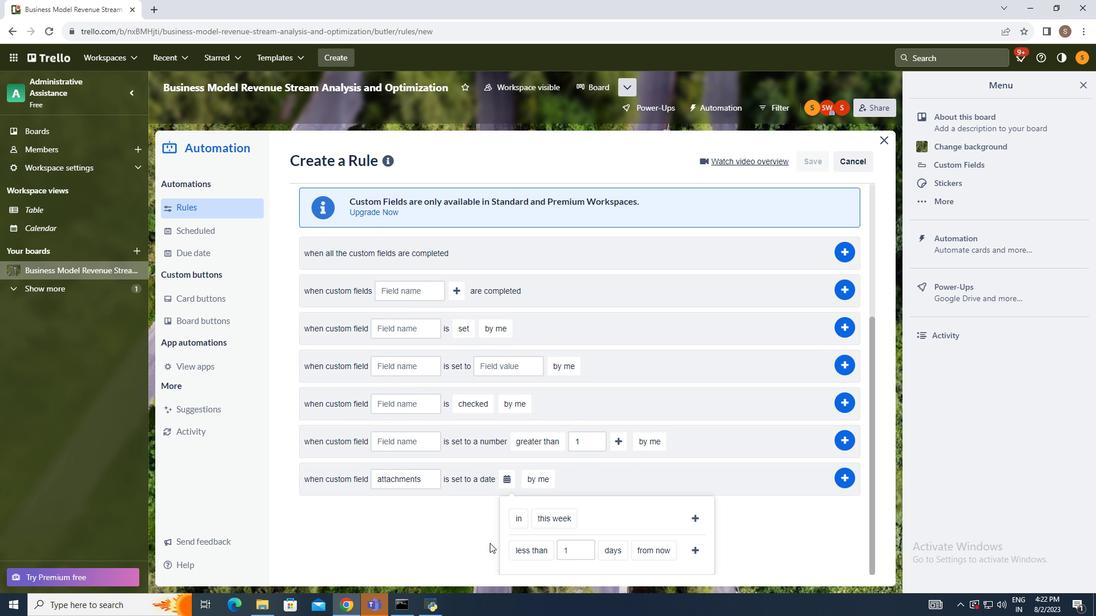
Action: Mouse moved to (533, 559)
Screenshot: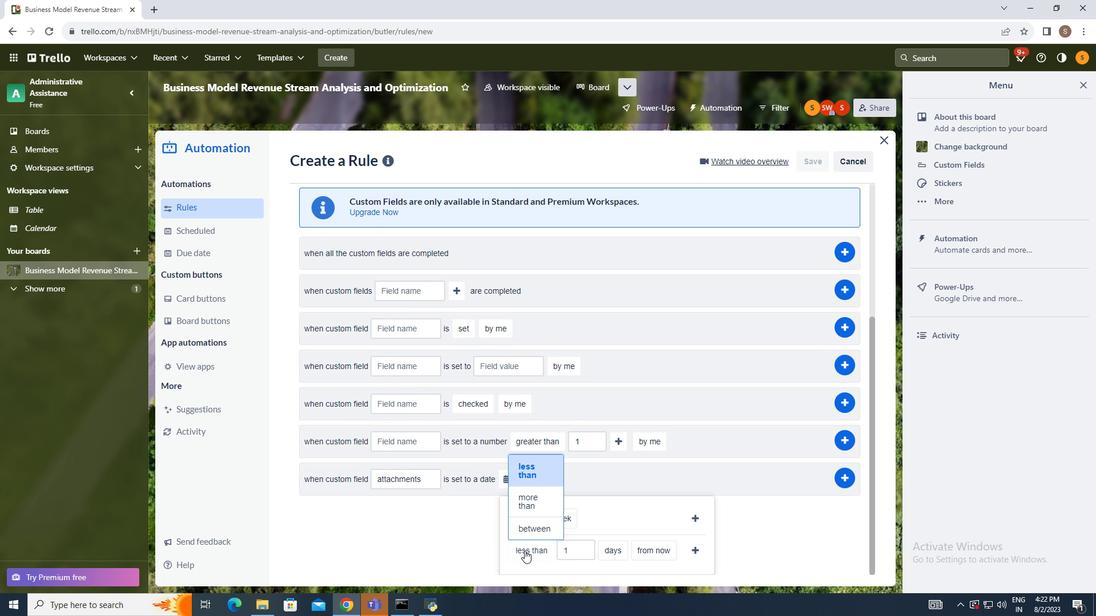 
Action: Mouse pressed left at (533, 559)
Screenshot: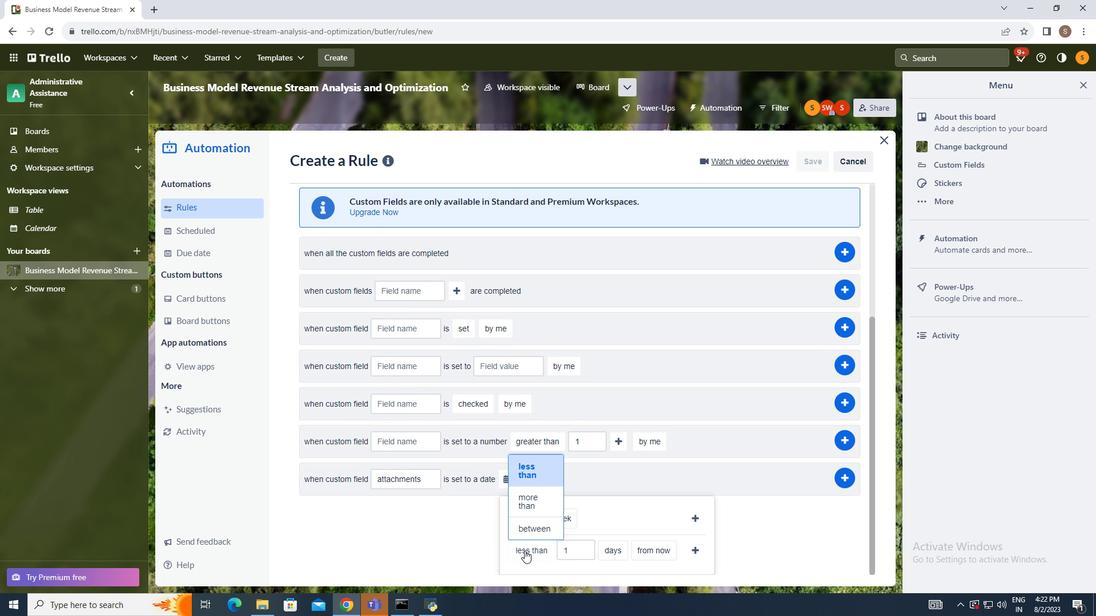 
Action: Mouse moved to (539, 511)
Screenshot: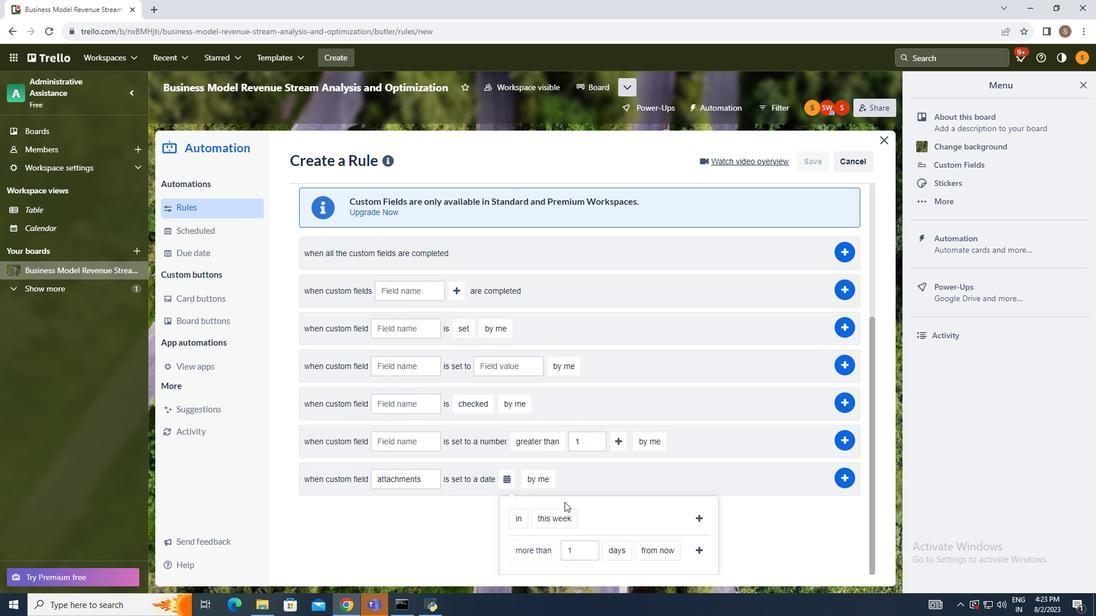 
Action: Mouse pressed left at (539, 511)
Screenshot: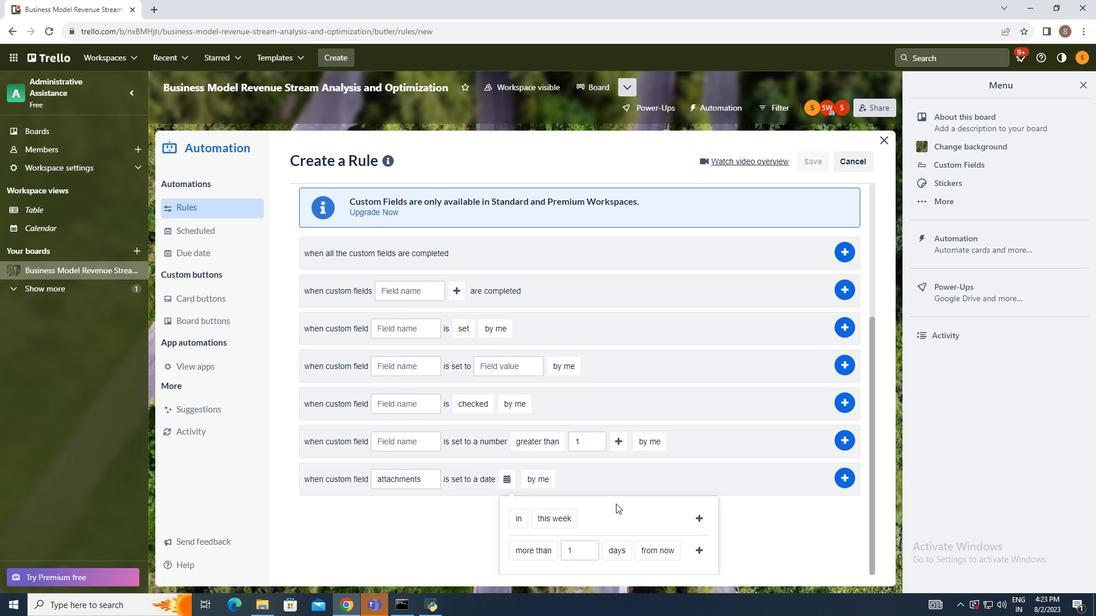 
Action: Mouse moved to (628, 556)
Screenshot: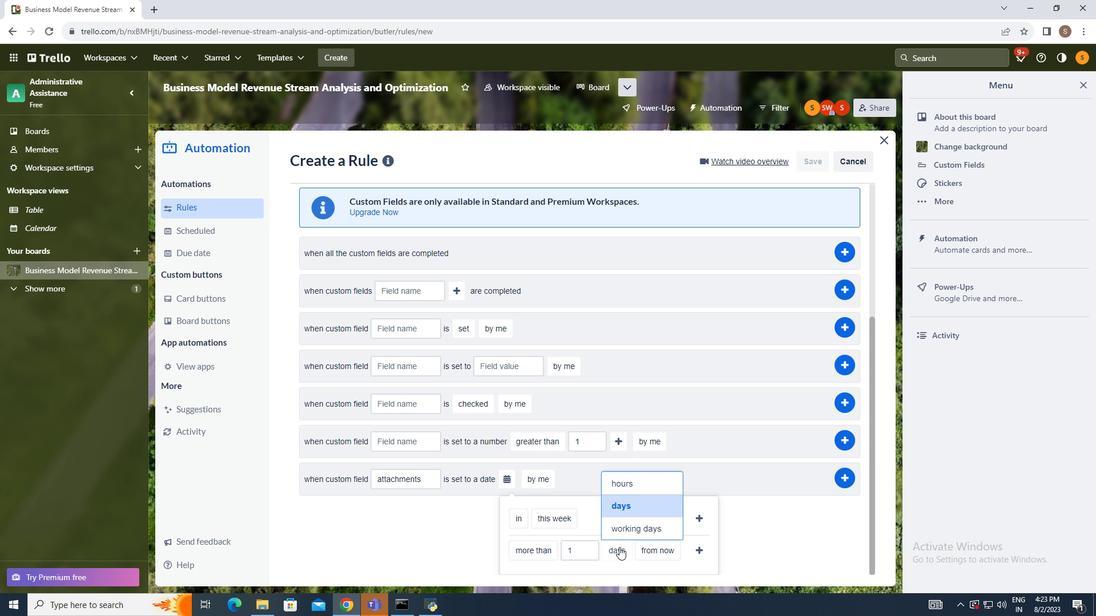 
Action: Mouse pressed left at (628, 556)
Screenshot: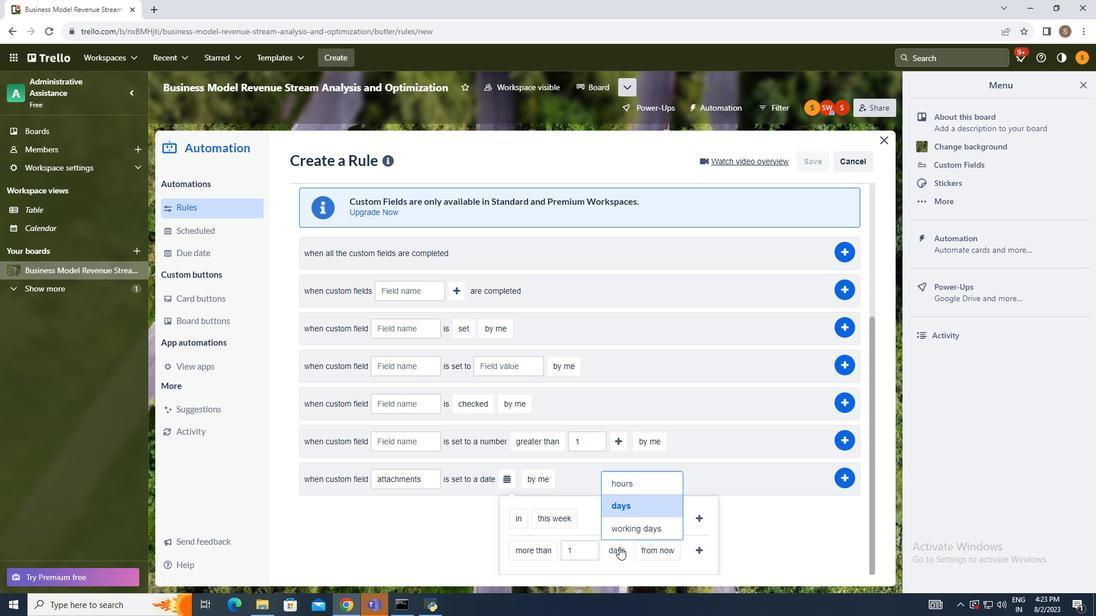 
Action: Mouse moved to (632, 514)
Screenshot: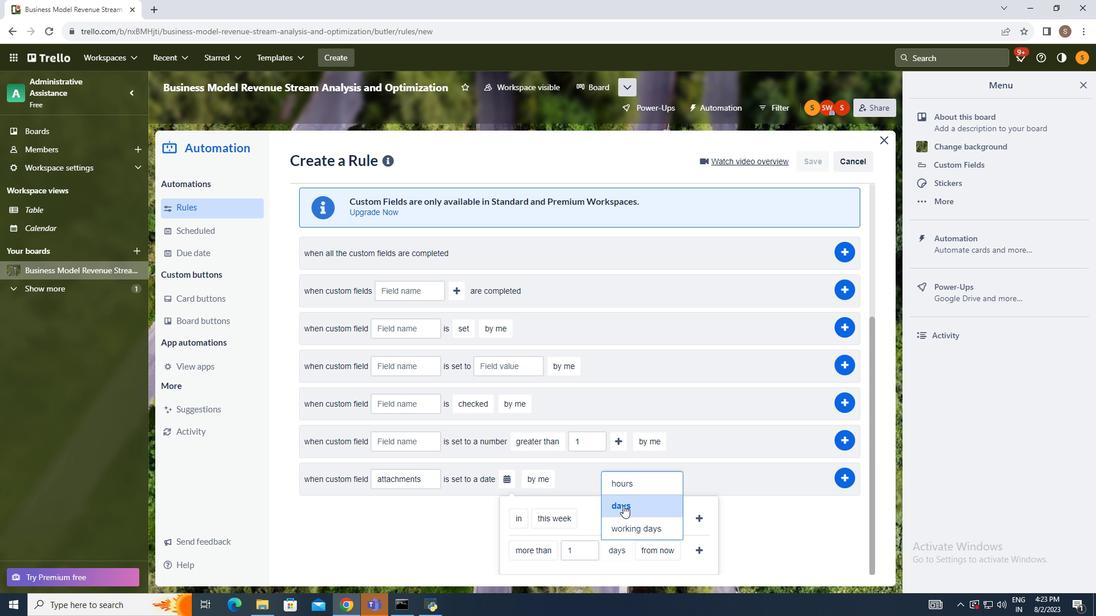 
Action: Mouse pressed left at (632, 514)
Screenshot: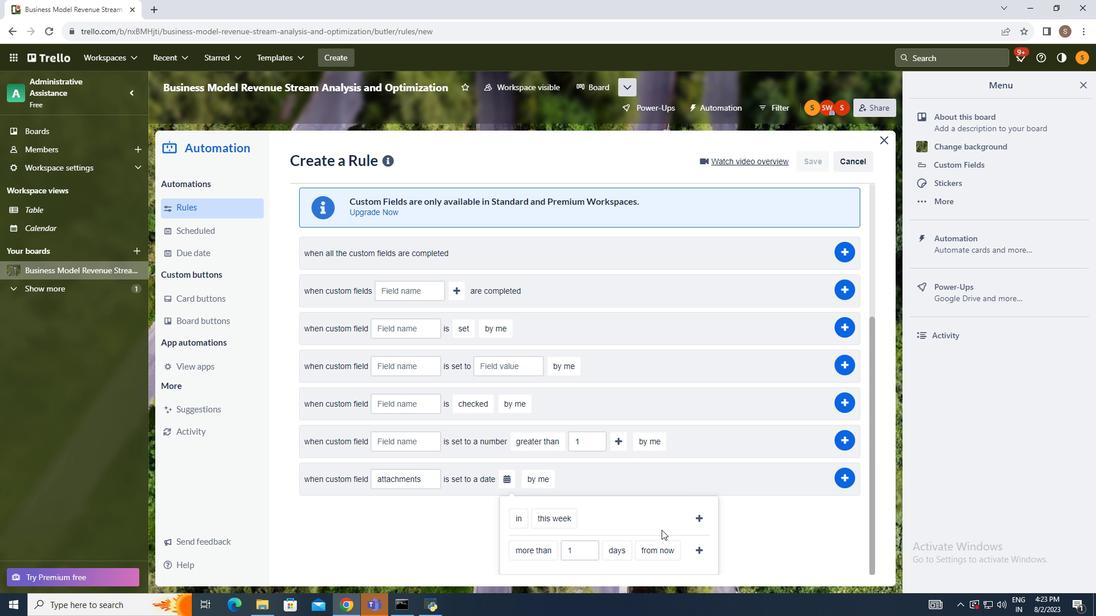 
Action: Mouse moved to (666, 555)
Screenshot: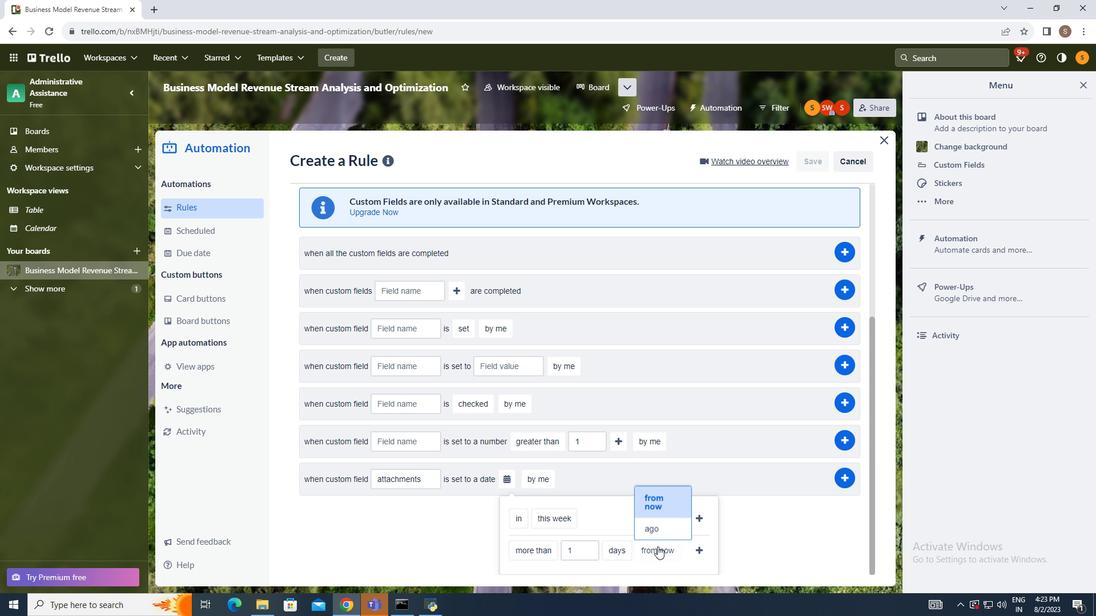 
Action: Mouse pressed left at (666, 555)
Screenshot: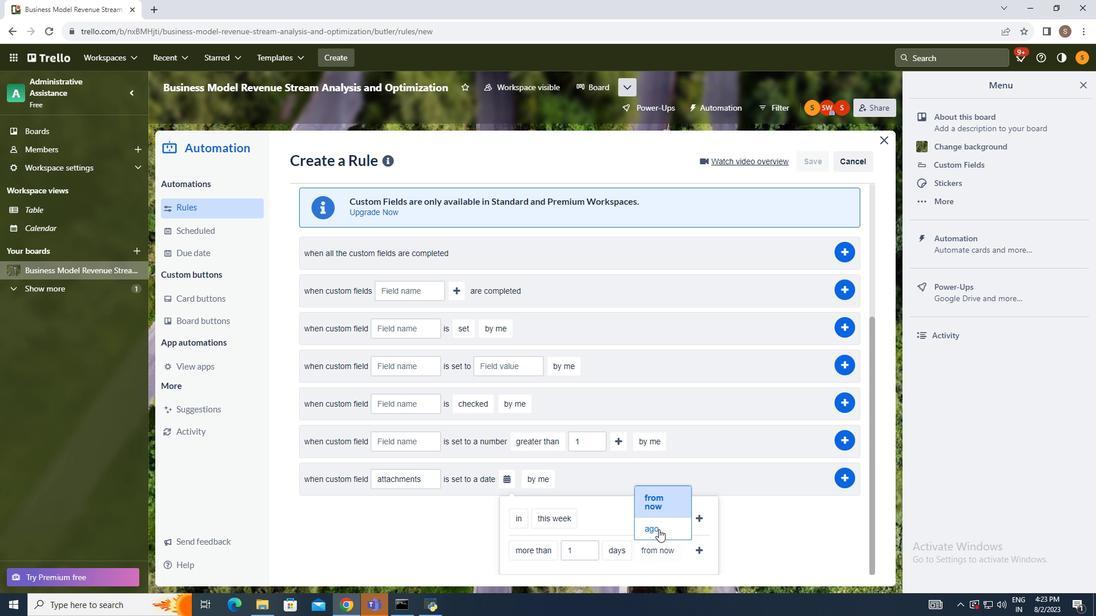 
Action: Mouse moved to (667, 534)
Screenshot: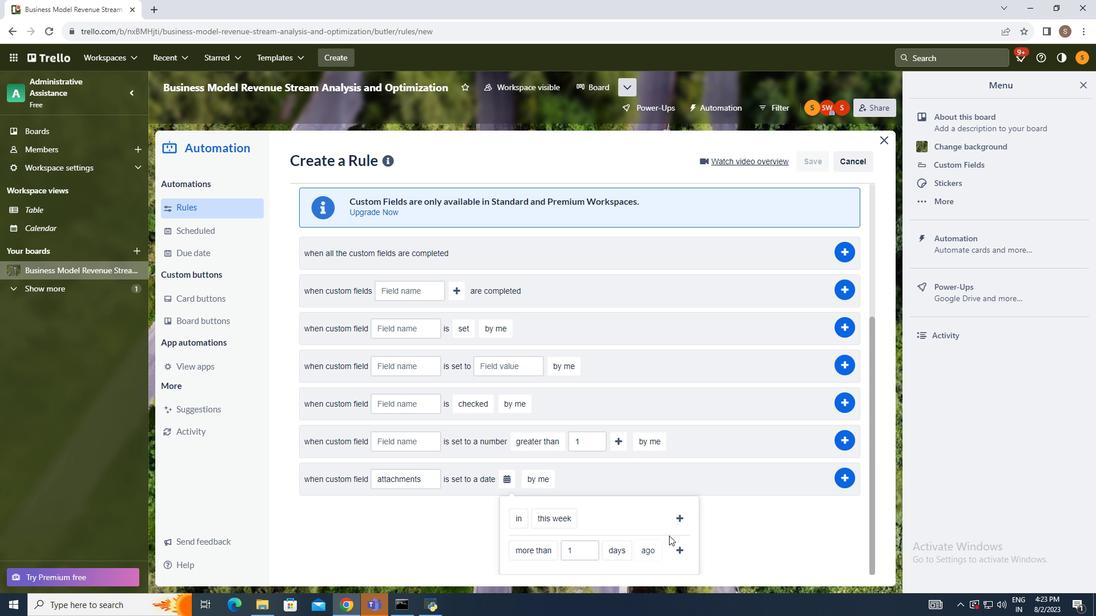 
Action: Mouse pressed left at (667, 534)
Screenshot: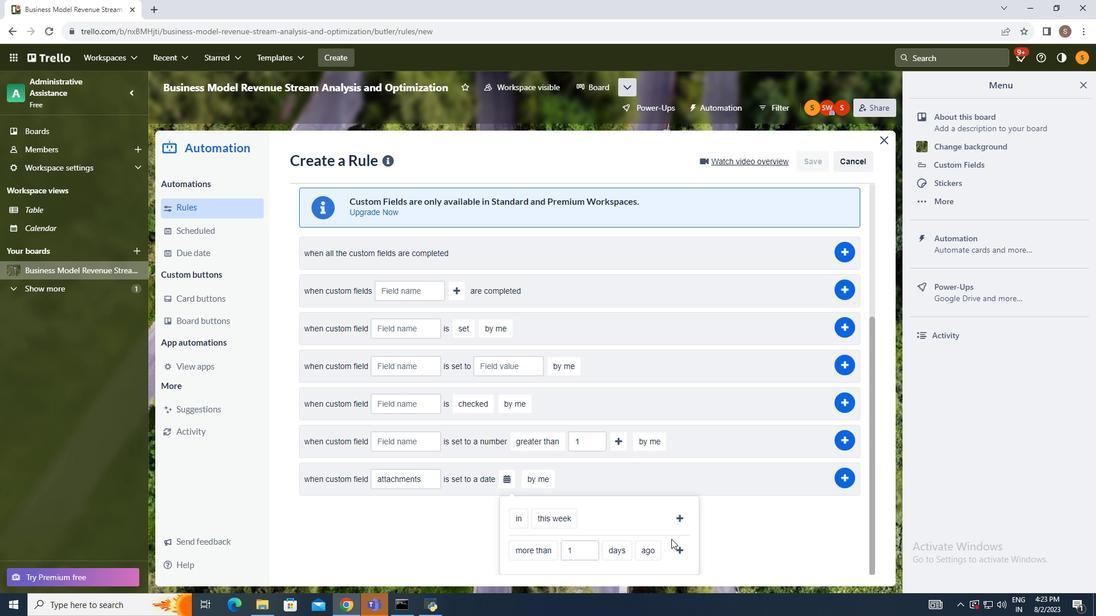 
Action: Mouse moved to (686, 559)
Screenshot: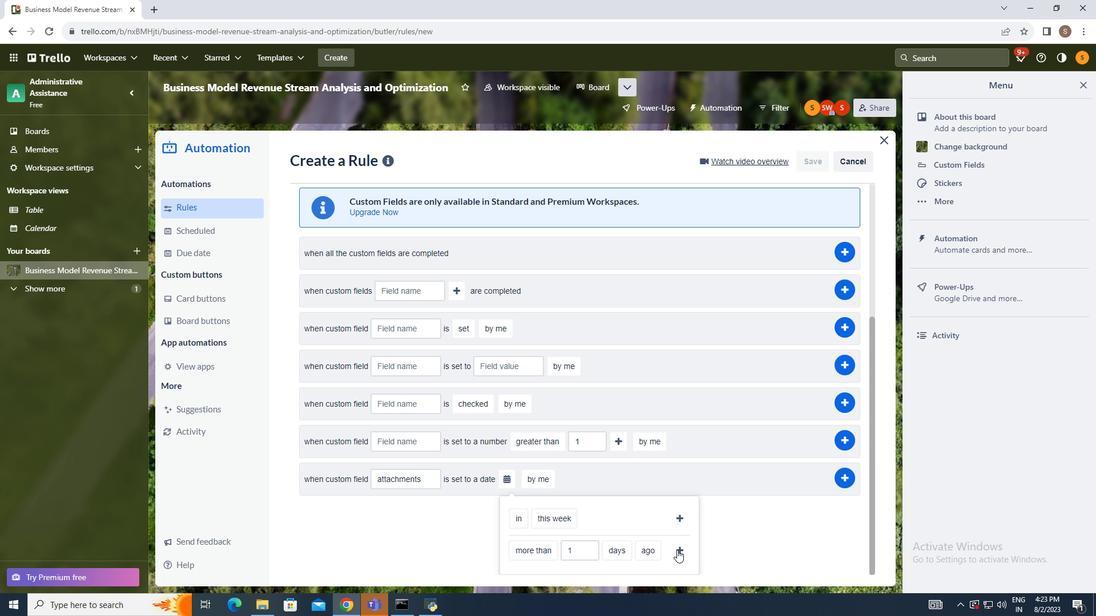 
Action: Mouse pressed left at (686, 559)
Screenshot: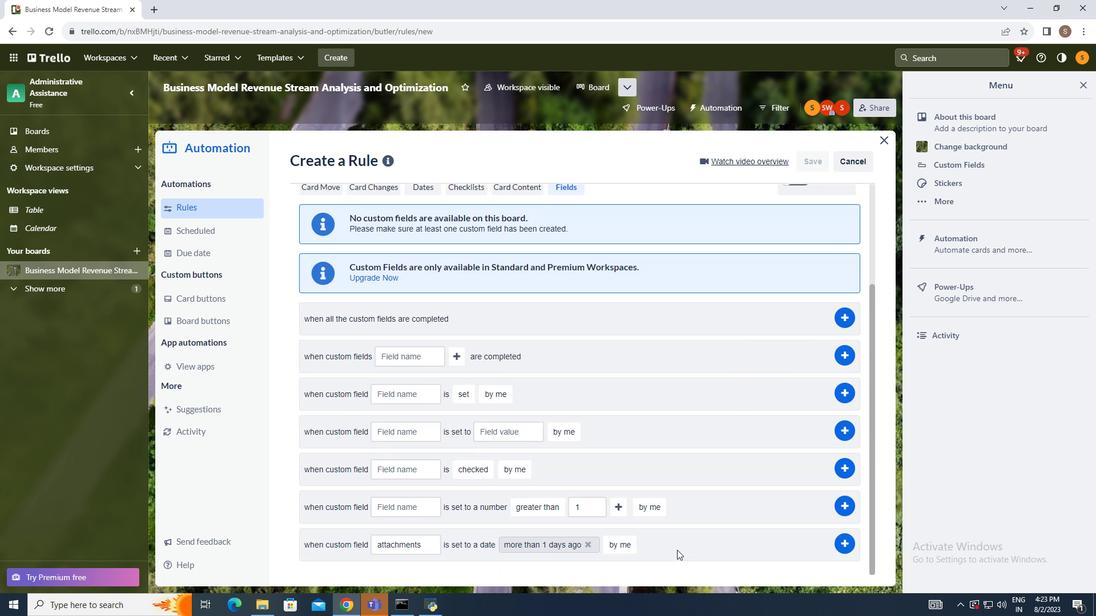 
Action: Mouse moved to (630, 555)
Screenshot: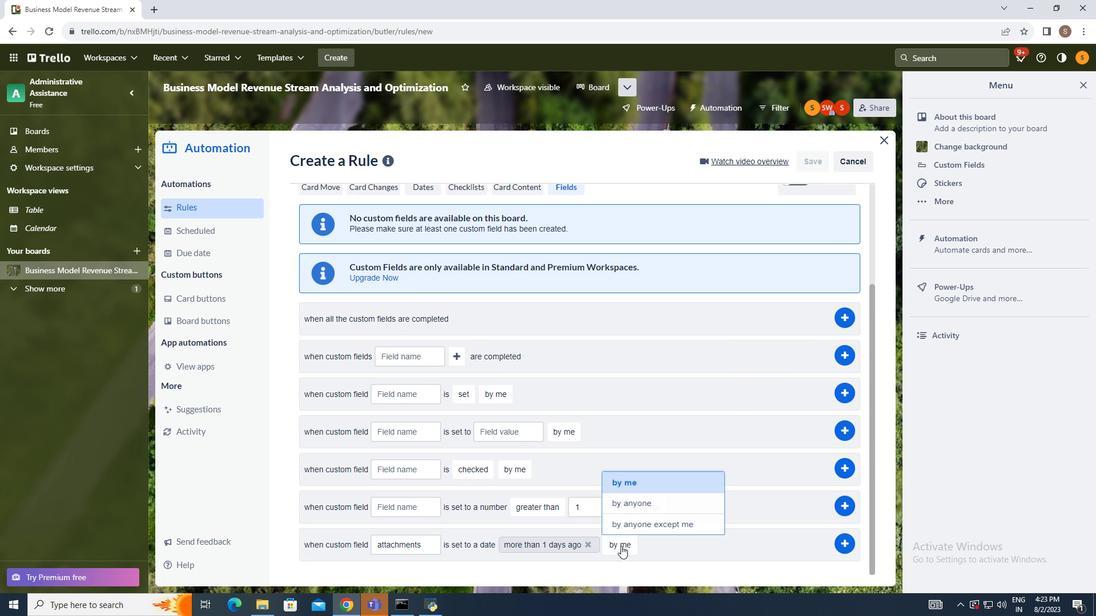 
Action: Mouse pressed left at (630, 555)
Screenshot: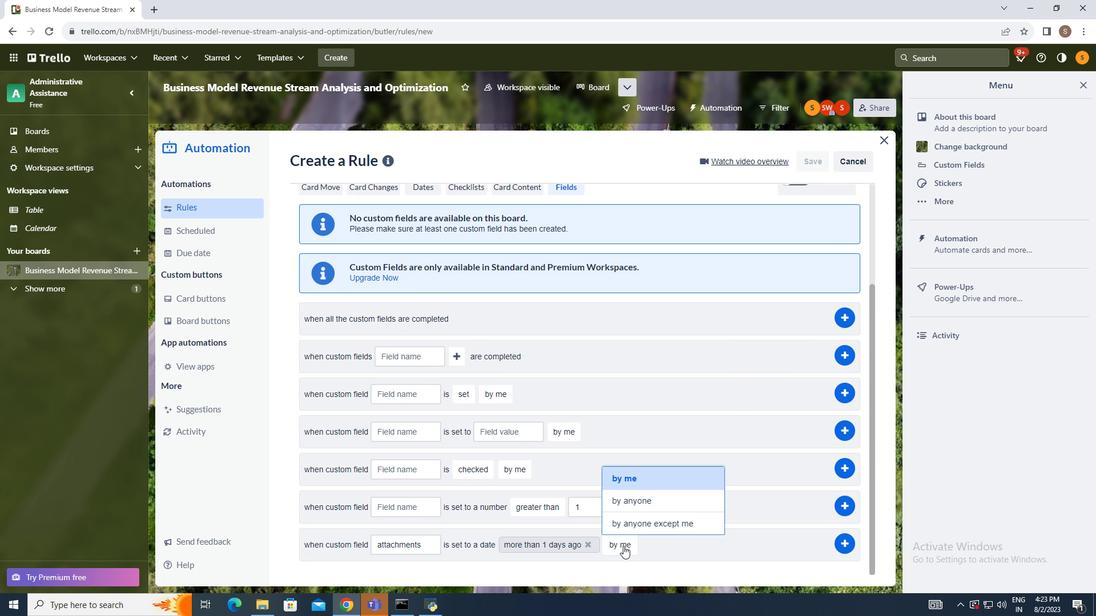
Action: Mouse moved to (659, 533)
Screenshot: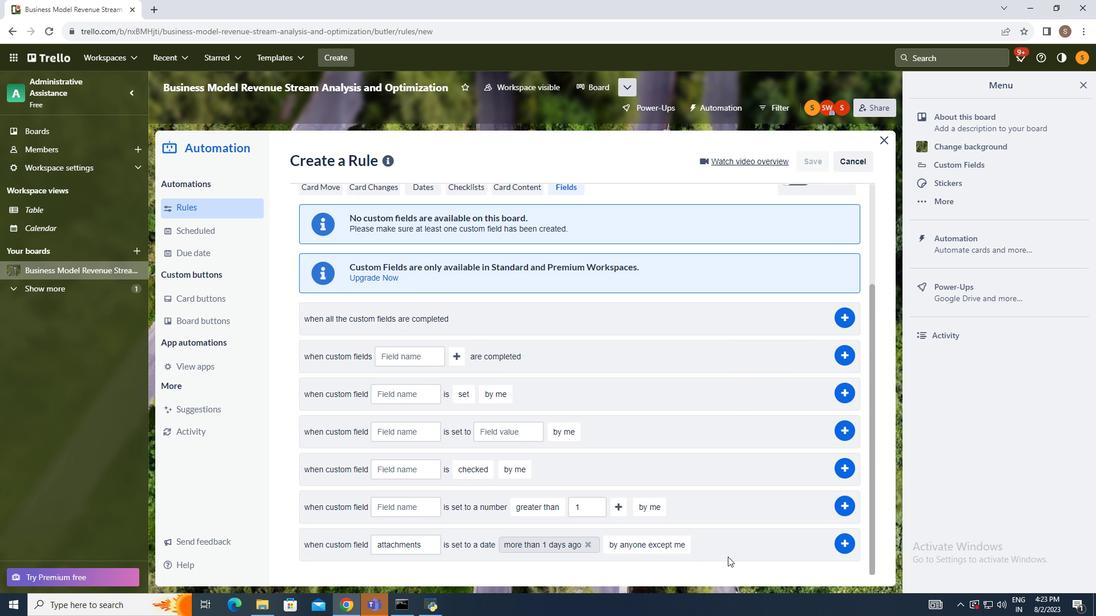 
Action: Mouse pressed left at (659, 533)
Screenshot: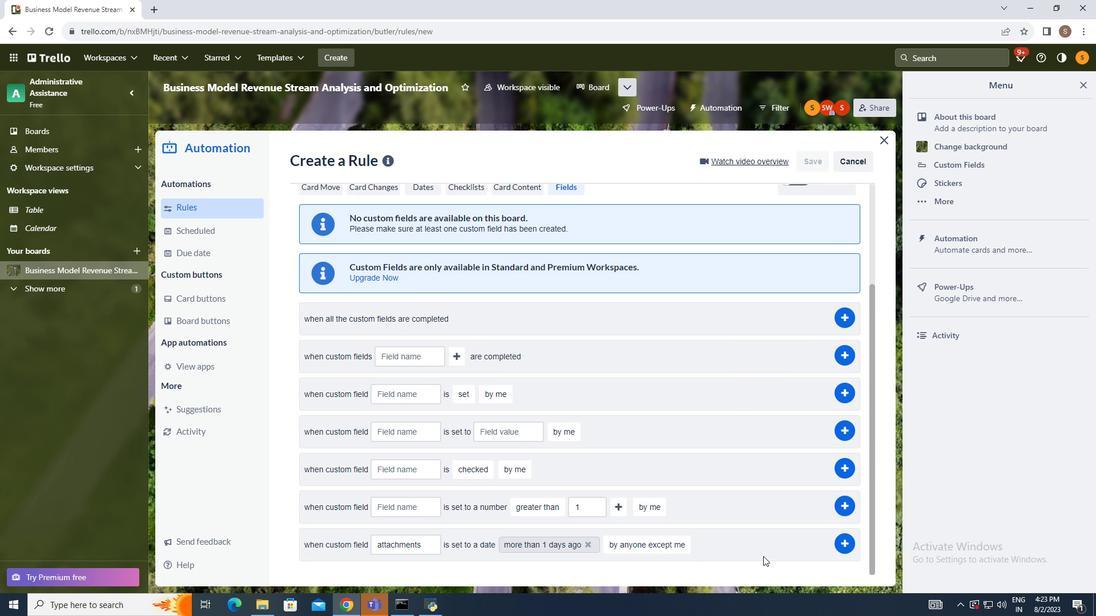 
Action: Mouse moved to (857, 549)
Screenshot: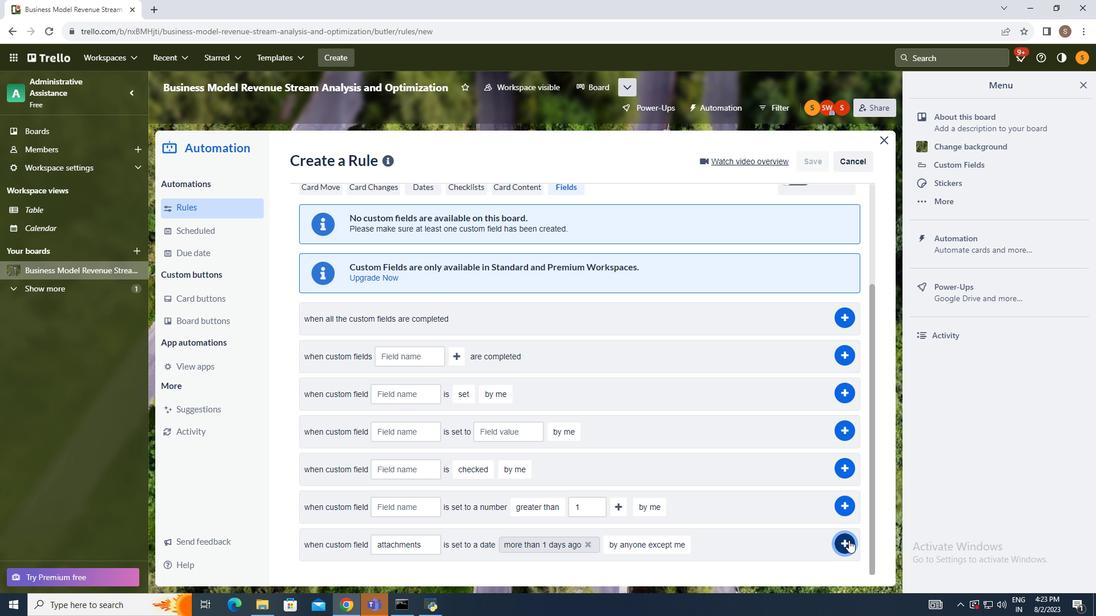 
Action: Mouse pressed left at (857, 549)
Screenshot: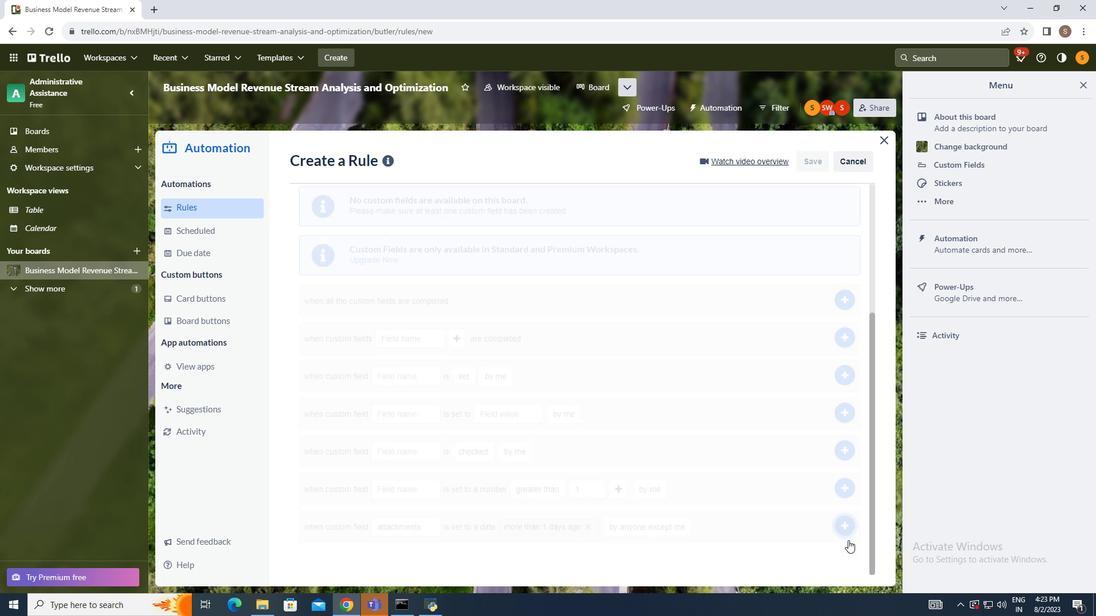 
Action: Mouse moved to (936, 510)
Screenshot: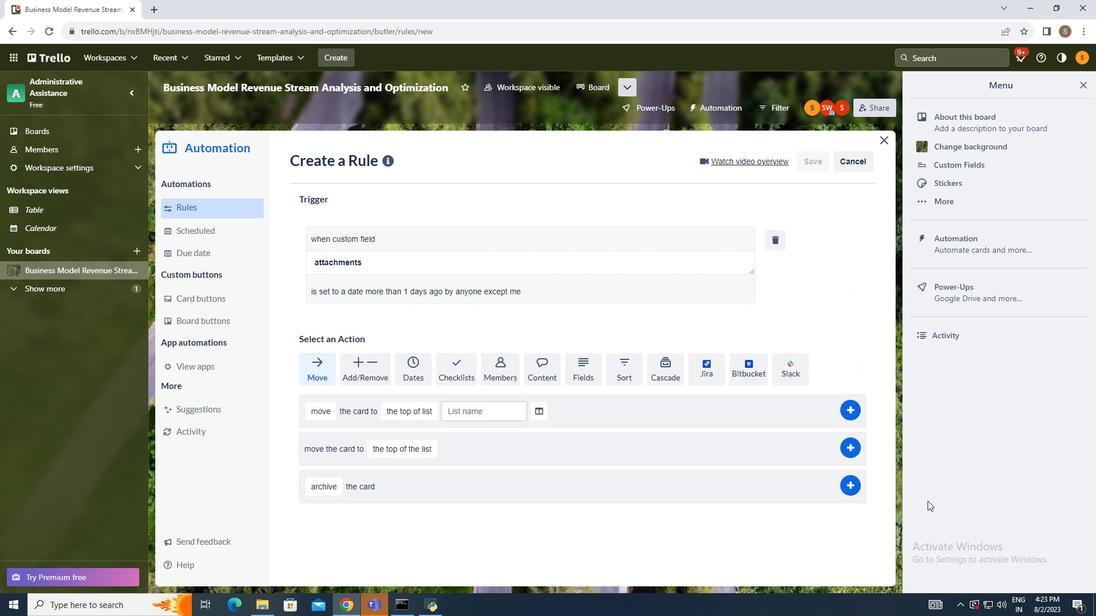 
